 Task: Create a new job application for candidate C-000005 applying for the Salesforce Developer position. Fill in the cover letter and set the status to 'New'.
Action: Mouse moved to (622, 400)
Screenshot: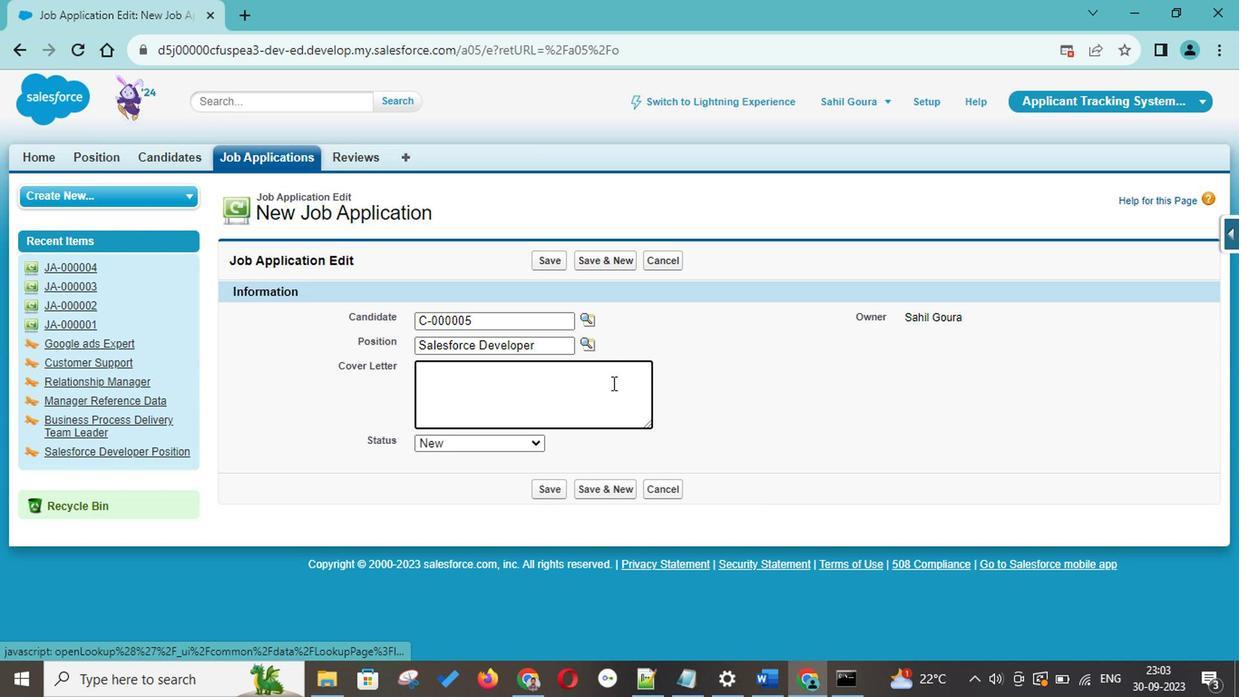 
Action: Key pressed <Key.shift><Key.shift>I<Key.space>a,<Key.backspace>m<Key.space>writing<Key.space>to<Key.space>express<Key.space>my<Key.space>strong<Key.space>interest<Key.space>in<Key.space>the<Key.space><Key.shift><Key.shift><Key.shift>Salesforce<Key.space><Key.shift>Developer<Key.space>poitionn<Key.backspace><Key.backspace><Key.backspace><Key.backspace><Key.backspace><Key.backspace>sition<Key.space>as<Key.space>advertised<Key.space>on<Key.space><Key.shift><Key.shift><Key.shift><Key.shift><Key.shift><Key.shift><Key.shift><Key.shift><Key.shift><Key.shift><Key.shift><Key.shift><Key.shift><Key.shift><Key.shift><Key.shift><Key.shift><Key.shift><Key.shift><Key.shift><Key.shift><Key.shift><Key.shift><Key.shift><Key.shift><Key.shift><Key.shift><Key.shift><Key.shift><Key.shift><Key.shift><Key.shift><Key.shift><Key.shift><Key.shift><Key.shift><Key.shift>Indeed.<Key.space><Key.shift><Key.shift><Key.shift><Key.shift><Key.shift><Key.shift><Key.shift><Key.shift><Key.shift><Key.shift><Key.shift><Key.shift>Wit<Key.backspace><Key.backspace><Key.backspace>--<Key.shift_r>><Key.space><Key.shift><Key.shift><Key.shift><Key.shift><Key.shift><Key.shift><Key.shift><Key.shift><Key.shift><Key.shift><Key.shift><Key.shift><Key.shift><Key.shift><Key.shift><Key.shift><Key.shift><Key.shift><Key.shift><Key.shift><Key.shift><Key.shift><Key.shift><Key.shift><Key.shift><Key.shift><Key.shift><Key.shift><Key.shift><Key.shift><Key.shift><Key.shift><Key.shift><Key.shift><Key.shift><Key.shift><Key.shift><Key.shift><Key.shift><Key.shift><Key.shift>With<Key.space>a<Key.space>proven<Key.space>track<Key.space>record<Key.space>in<Key.space>developing<Key.space>and<Key.space>ime<Key.backspace>plenting<Key.space><Key.backspace><Key.backspace><Key.backspace><Key.backspace><Key.backspace><Key.backspace><Key.backspace>imenting<Key.space>
Screenshot: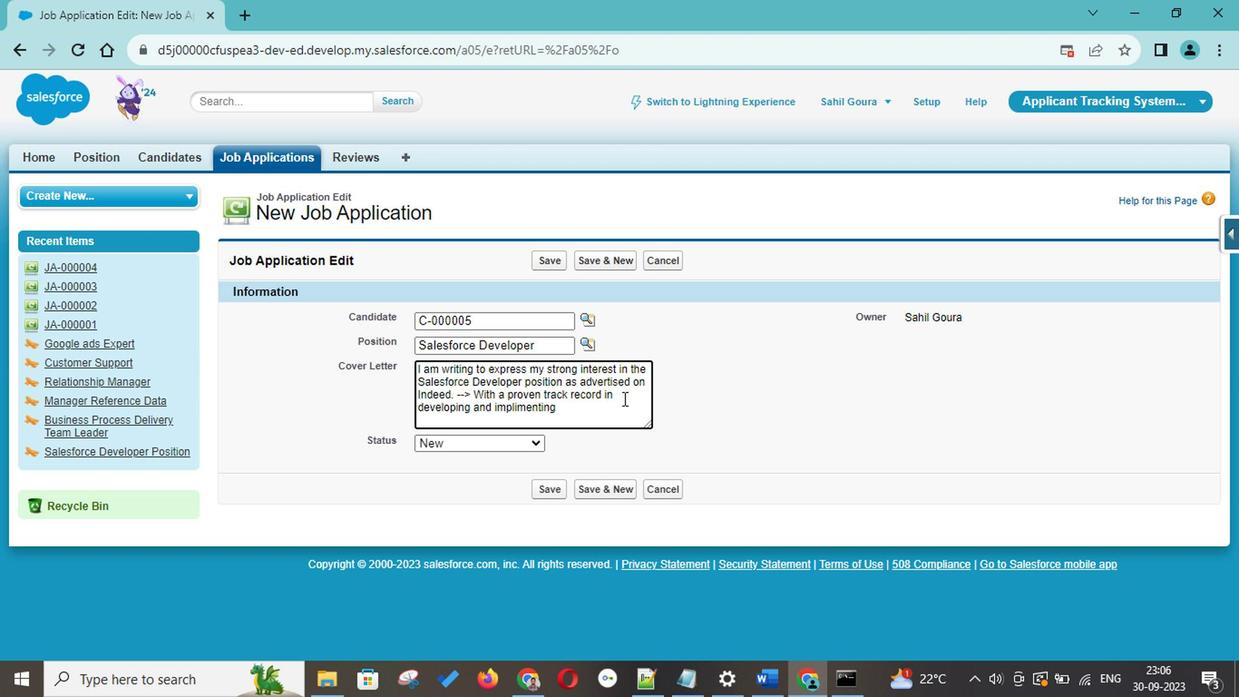 
Action: Mouse moved to (539, 411)
Screenshot: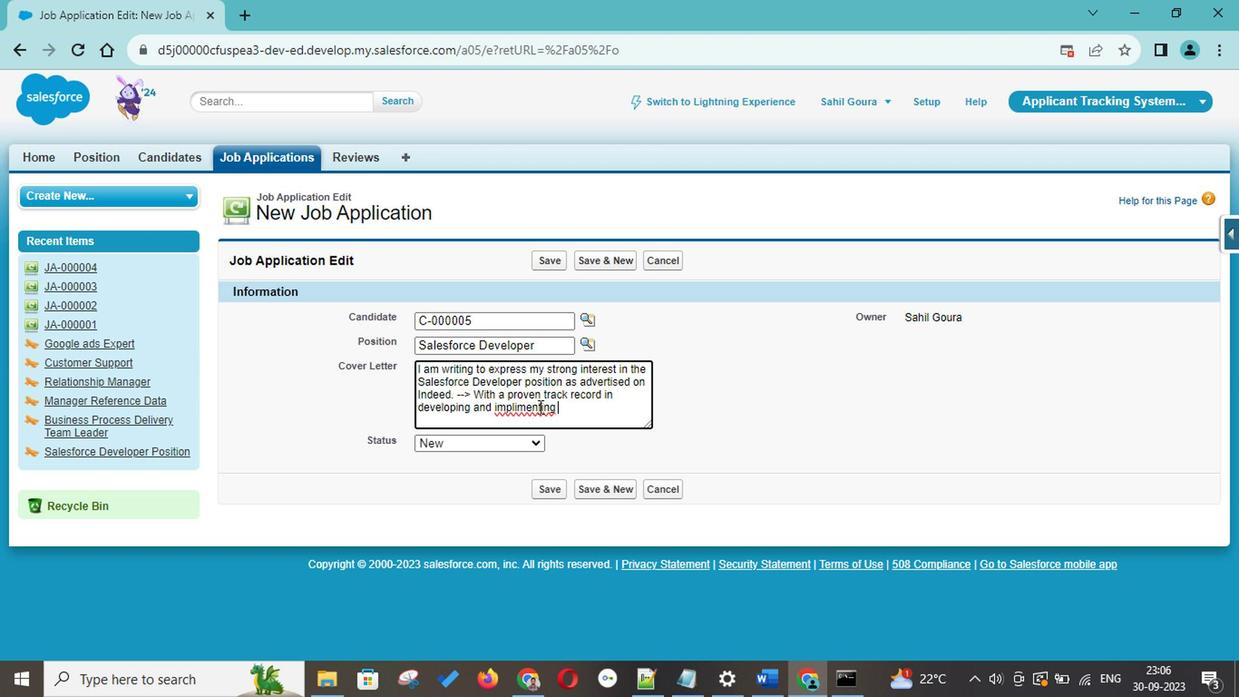 
Action: Mouse pressed right at (539, 411)
Screenshot: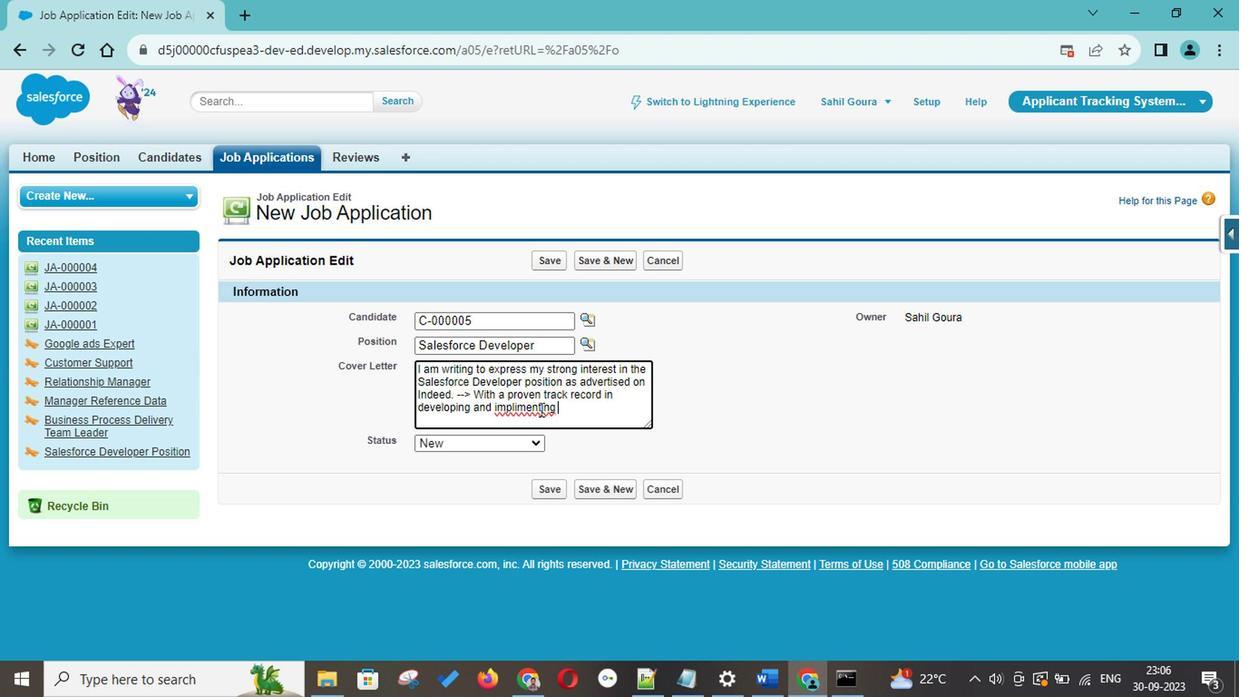
Action: Mouse moved to (585, 429)
Screenshot: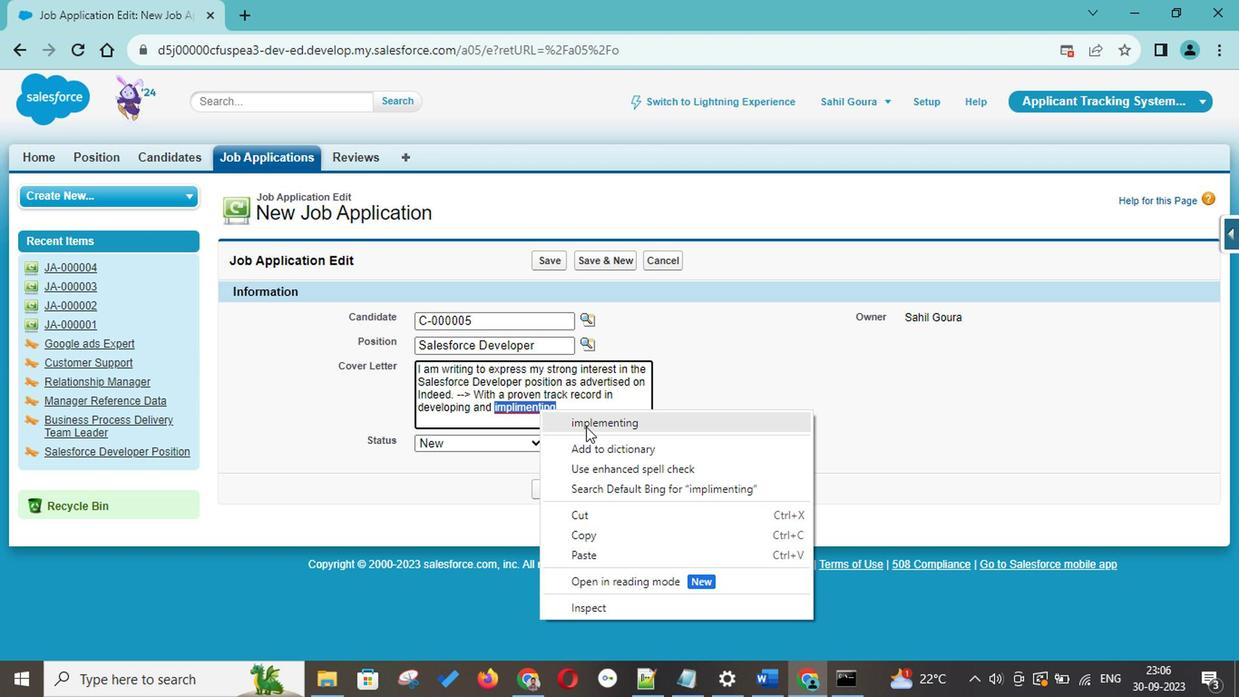 
Action: Mouse pressed left at (585, 429)
Screenshot: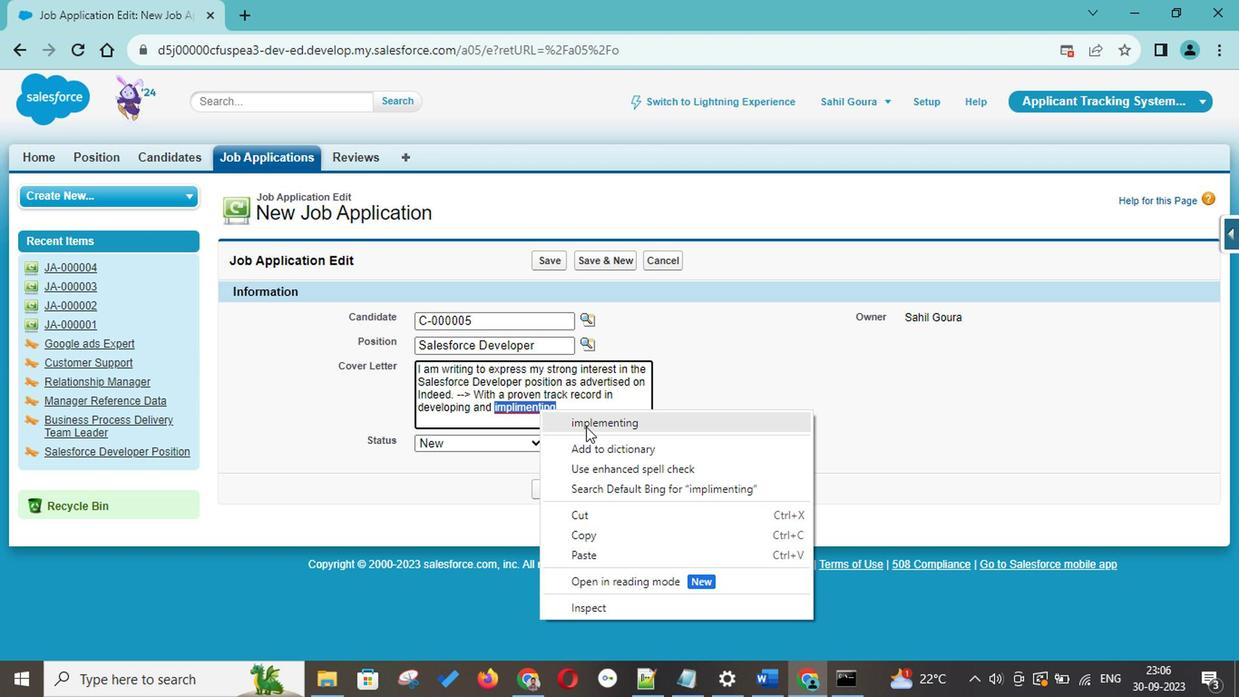 
Action: Mouse moved to (569, 413)
Screenshot: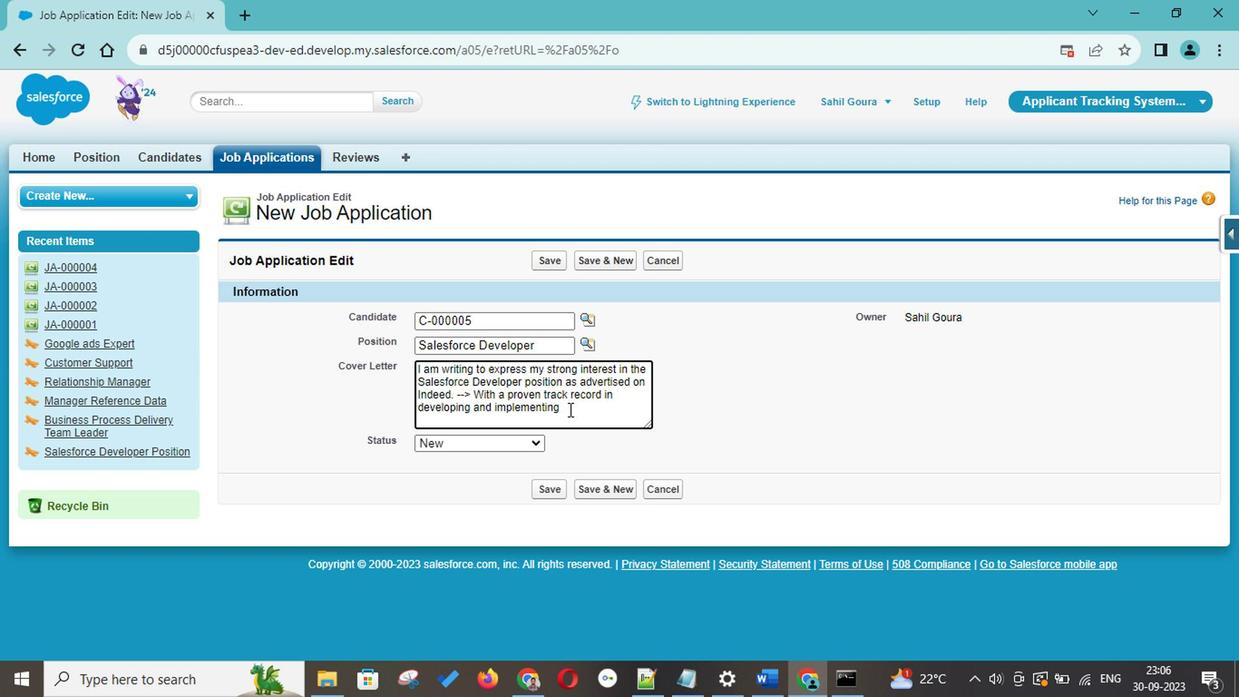 
Action: Key pressed <Key.space><Key.shift>Salesforce<Key.space>solutions,<Key.space><Key.shift>I<Key.space>am<Key.space>excited<Key.space>to<Key.space>bring<Key.space>my<Key.space>skills<Key.space>and<Key.space>expertise<Key.space>to<Key.space>your<Key.space>organization.<Key.space>--<Key.shift_r>><Key.space><Key.shift>My<Key.space>professional<Key.space><Key.space>journey<Key.space>as<Key.space>a<Key.space><Key.shift>Salesforce<Key.space><Key.shift>Deveo<Key.backspace>loper<Key.space><Key.space>has<Key.space>a
Screenshot: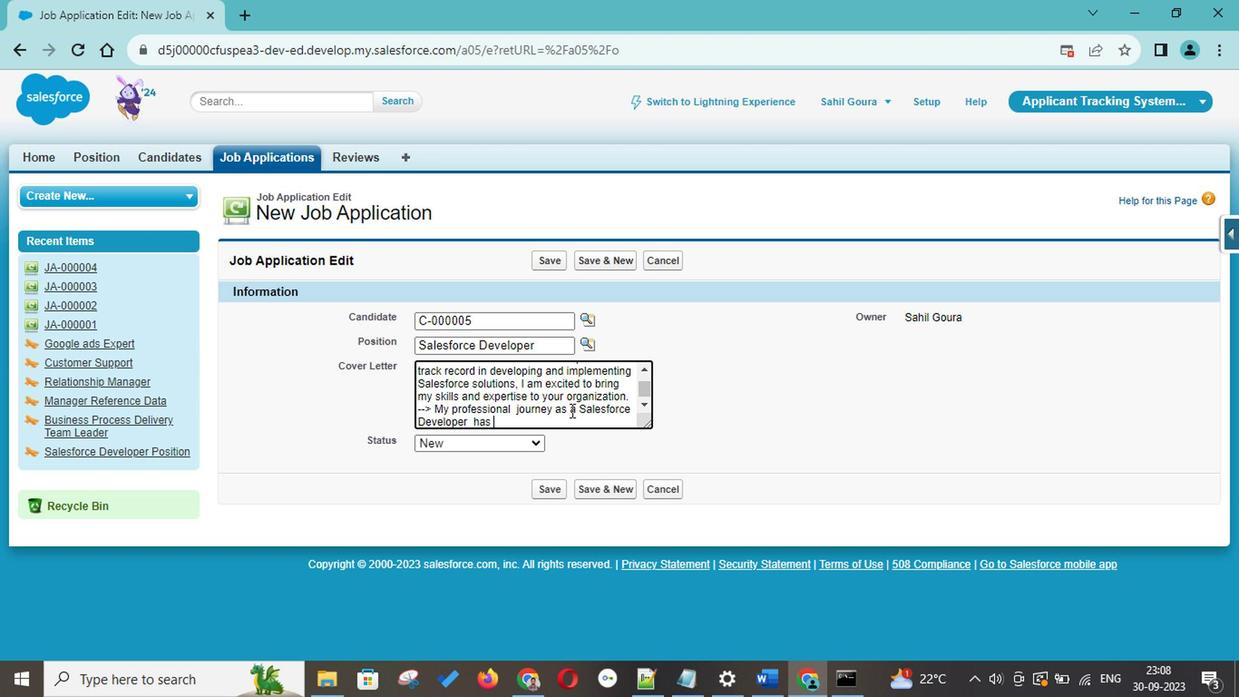 
Action: Mouse moved to (470, 425)
Screenshot: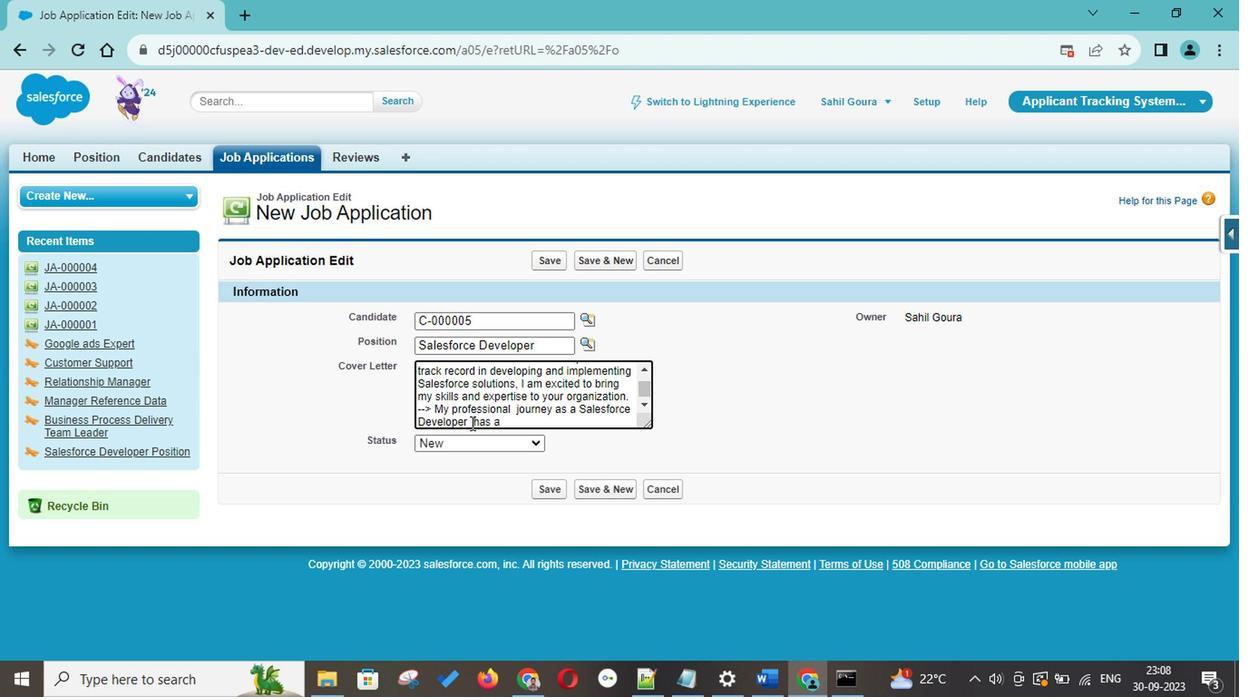 
Action: Mouse pressed left at (470, 425)
Screenshot: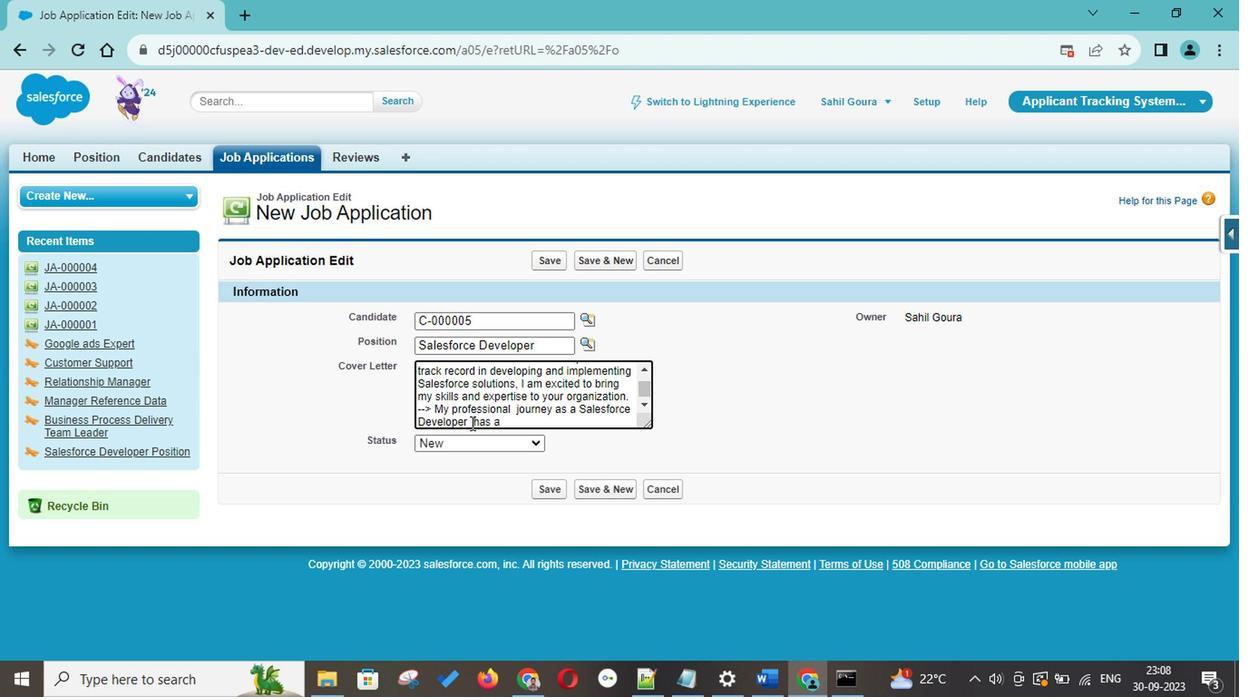 
Action: Key pressed <Key.backspace>
Screenshot: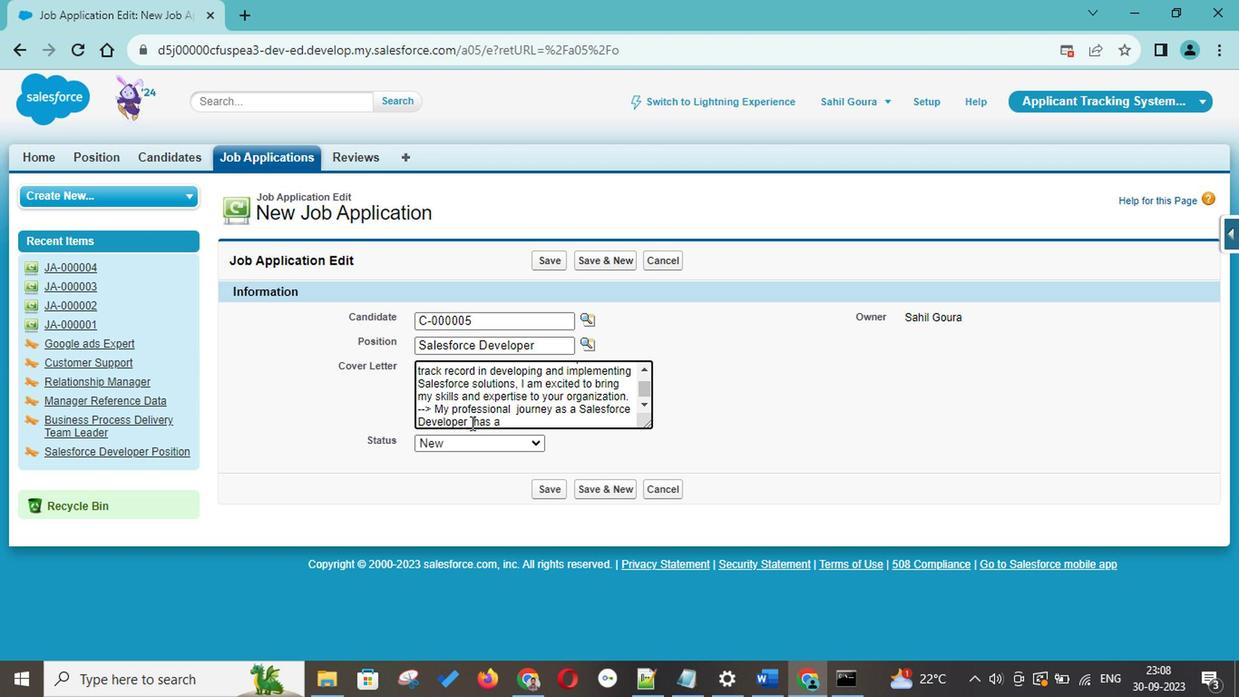 
Action: Mouse moved to (507, 420)
Screenshot: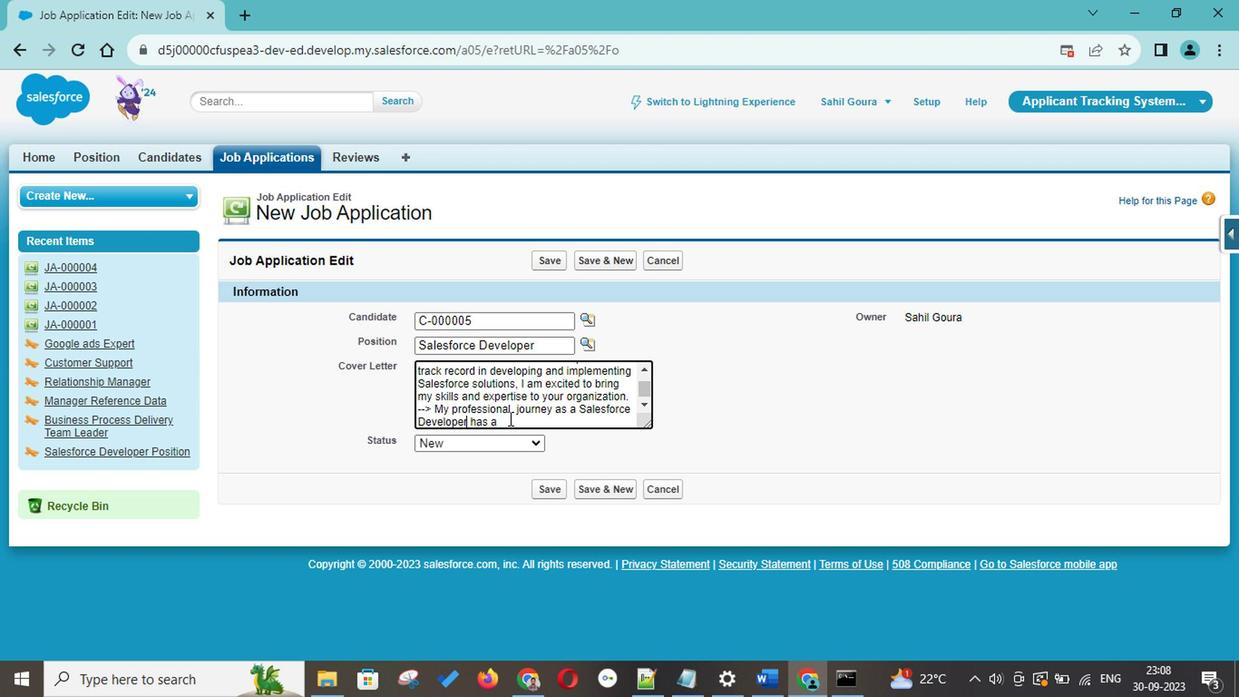 
Action: Mouse pressed left at (507, 420)
Screenshot: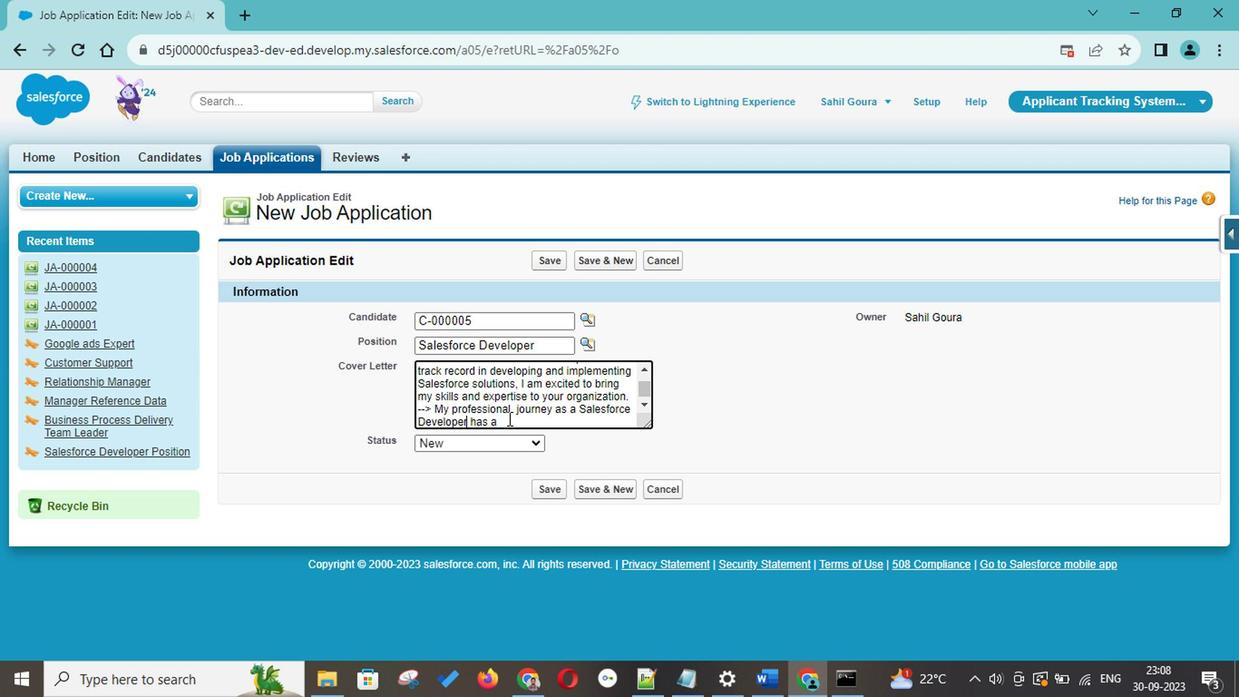 
Action: Key pressed <Key.backspace><Key.backspace>equipped<Key.space>me<Key.space>with<Key.space>comprehensive<Key.space>knowledge<Key.space>in<Key.space><Key.shift><Key.shift><Key.shift><Key.shift>Saleforce<Key.space><Key.shift><Key.shift><Key.shift><Key.shift><Key.shift><Key.shift><Key.shift><Key.shift><Key.shift><Key.shift><Key.shift><Key.shift><Key.shift><Key.shift><Key.shift><Key.shift><Key.shift><Key.shift><Key.shift><Key.shift><Key.shift><Key.shift><Key.shift><Key.shift><Key.shift><Key.shift><Key.shift><Key.shift><Key.shift><Key.shift><Key.shift><Key.shift><Key.shift><Key.shift><Key.shift><Key.shift><Key.shift><Key.shift><Key.shift><Key.shift><Key.shift><Key.shift><Key.shift><Key.shift><Key.shift><Key.shift><Key.shift><Key.shift><Key.shift><Key.shift><Key.shift><Key.shift><Key.shift><Key.shift><Key.shift><Key.shift><Key.shift><Key.shift><Key.shift><Key.shift><Key.shift><Key.shift><Key.shift><Key.shift><Key.shift><Key.shift><Key.shift><Key.shift><Key.shift><Key.shift><Key.shift><Key.shift><Key.shift><Key.shift><Key.shift><Key.shift><Key.shift><Key.shift><Key.shift><Key.shift><Key.shift><Key.shift><Key.shift><Key.shift><Key.shift><Key.shift><Key.shift><Key.shift><Key.shift><Key.shift><Key.shift><Key.shift><Key.shift><Key.shift><Key.shift><Key.shift><Key.shift><Key.shift><Key.shift><Key.shift><Key.shift><Key.shift><Key.shift><Key.shift><Key.shift><Key.shift><Key.shift><Key.shift><Key.shift><Key.shift><Key.shift><Key.shift><Key.shift><Key.shift><Key.shift><Key.shift><Key.shift><Key.shift><Key.shift><Key.shift><Key.shift><Key.shift><Key.shift><Key.shift><Key.shift>Dev<Key.backspace><Key.backspace><Key.backspace>development
Screenshot: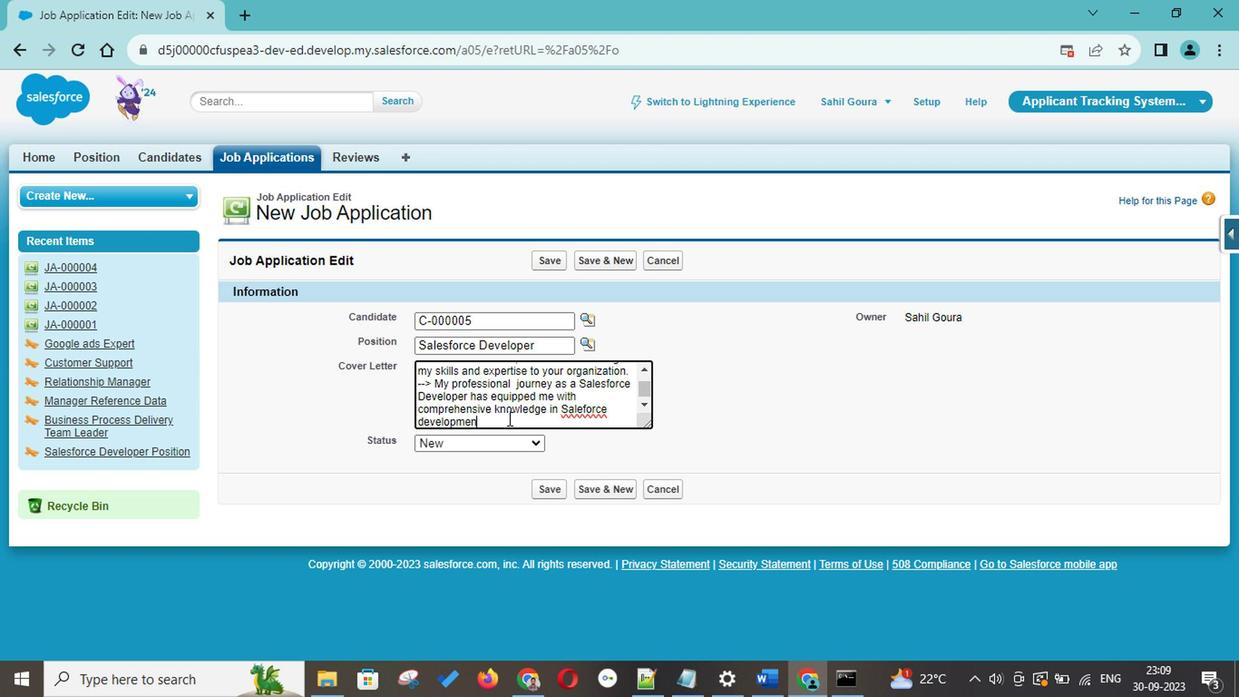 
Action: Mouse moved to (580, 415)
Screenshot: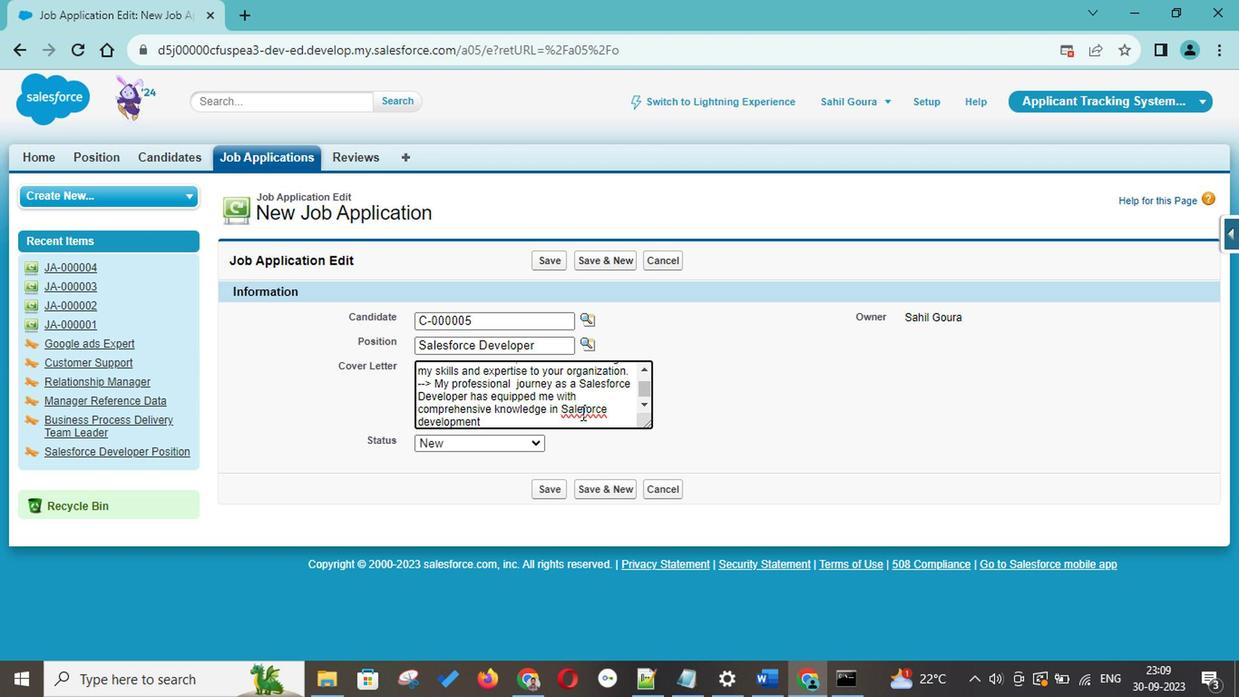 
Action: Mouse pressed left at (580, 415)
Screenshot: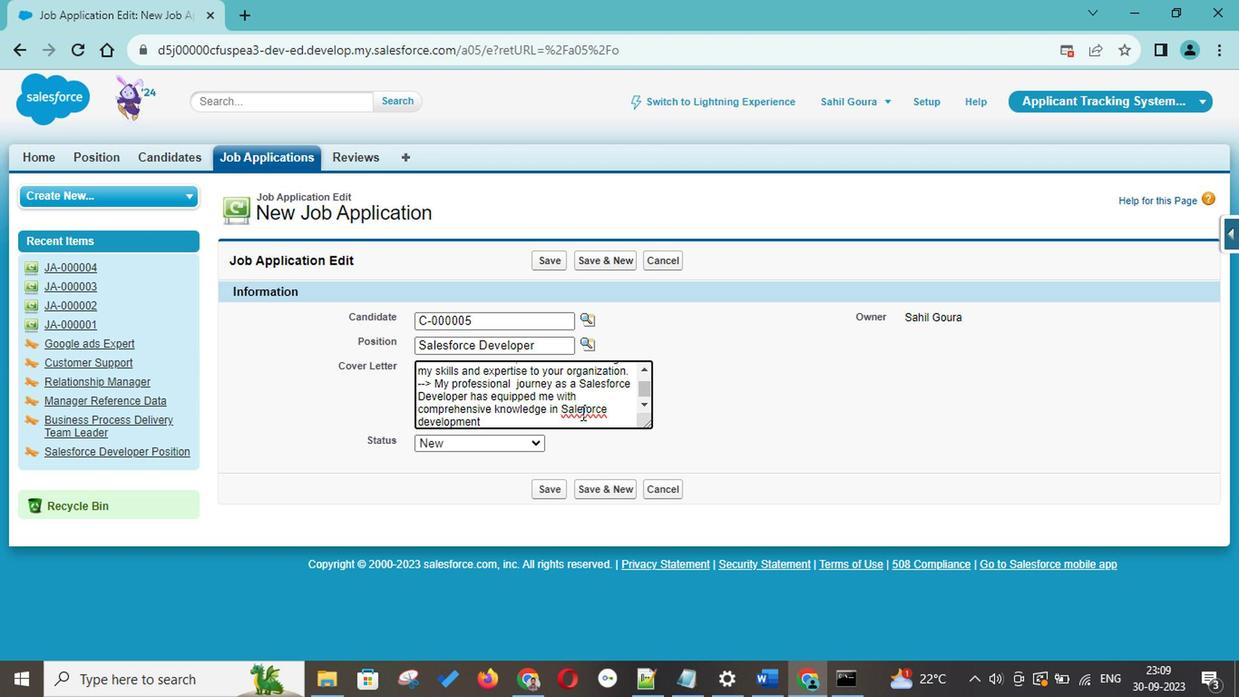 
Action: Key pressed s
Screenshot: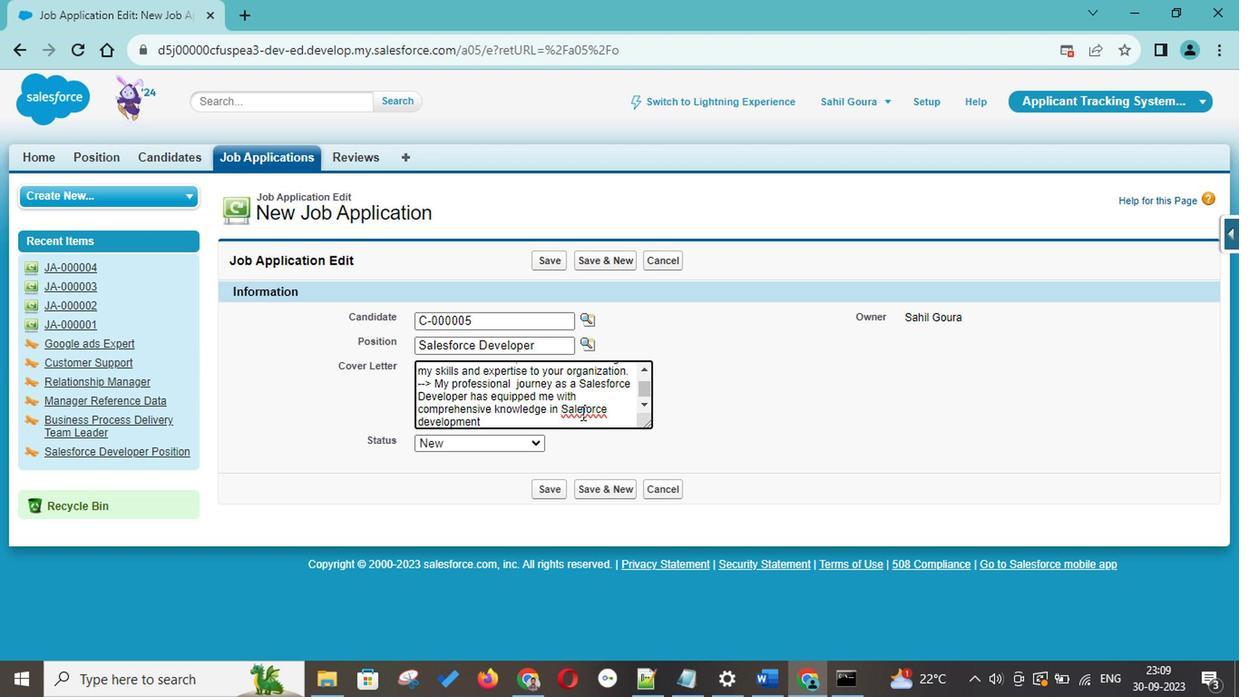 
Action: Mouse moved to (585, 428)
Screenshot: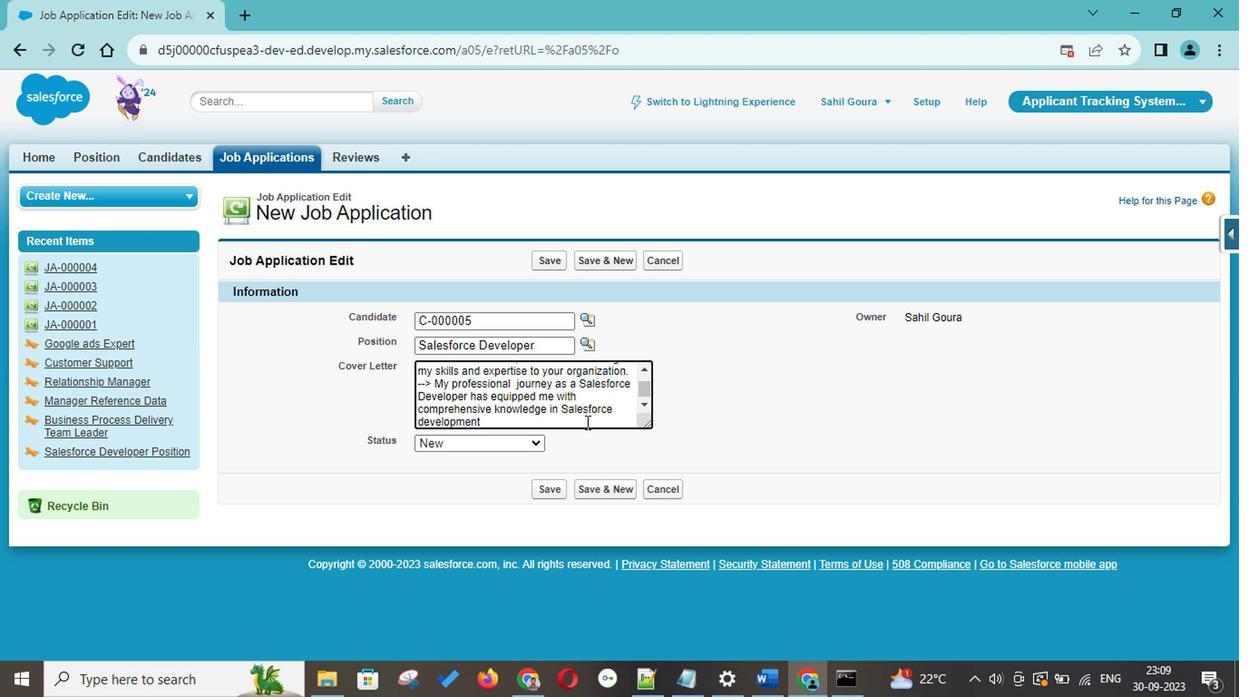 
Action: Mouse pressed left at (585, 428)
Screenshot: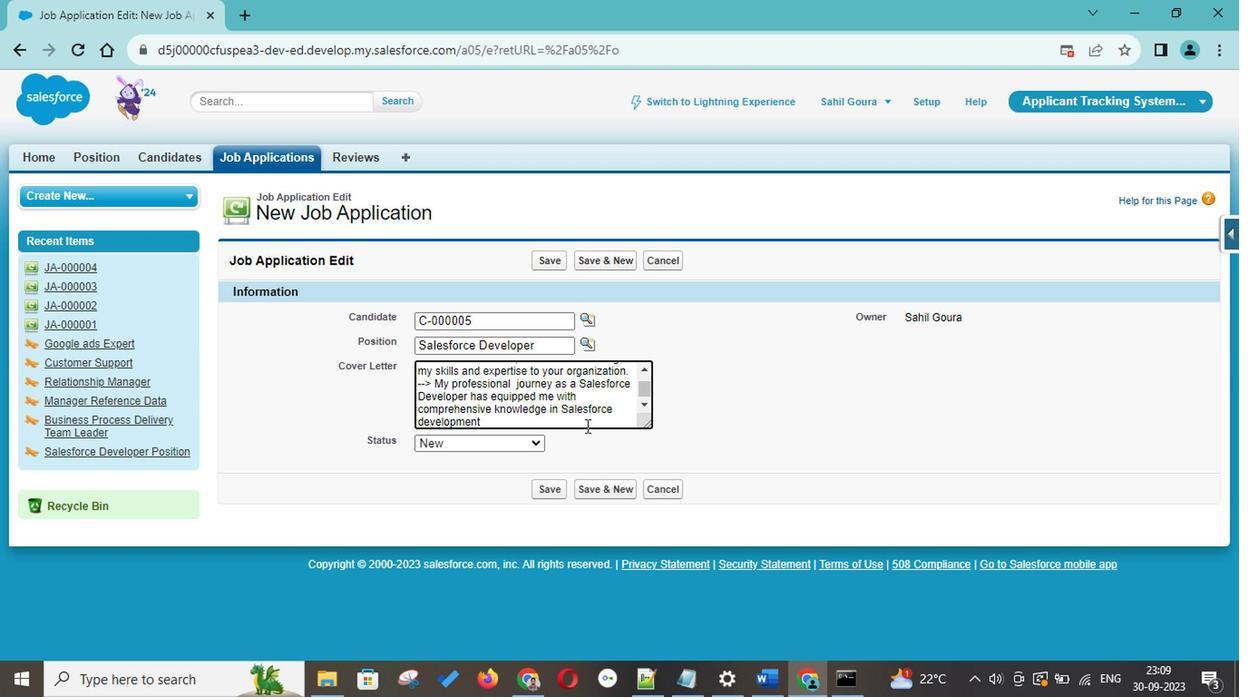 
Action: Key pressed ,<Key.space>customization,<Key.space>and<Key.space>integration.<Key.space>--<Key.shift_r>><Key.space><Key.shift>I<Key.space>am<Key.space>skille<Key.space>in<Key.space>designing<Key.space>and<Key.space>implementing<Key.space>custom
Screenshot: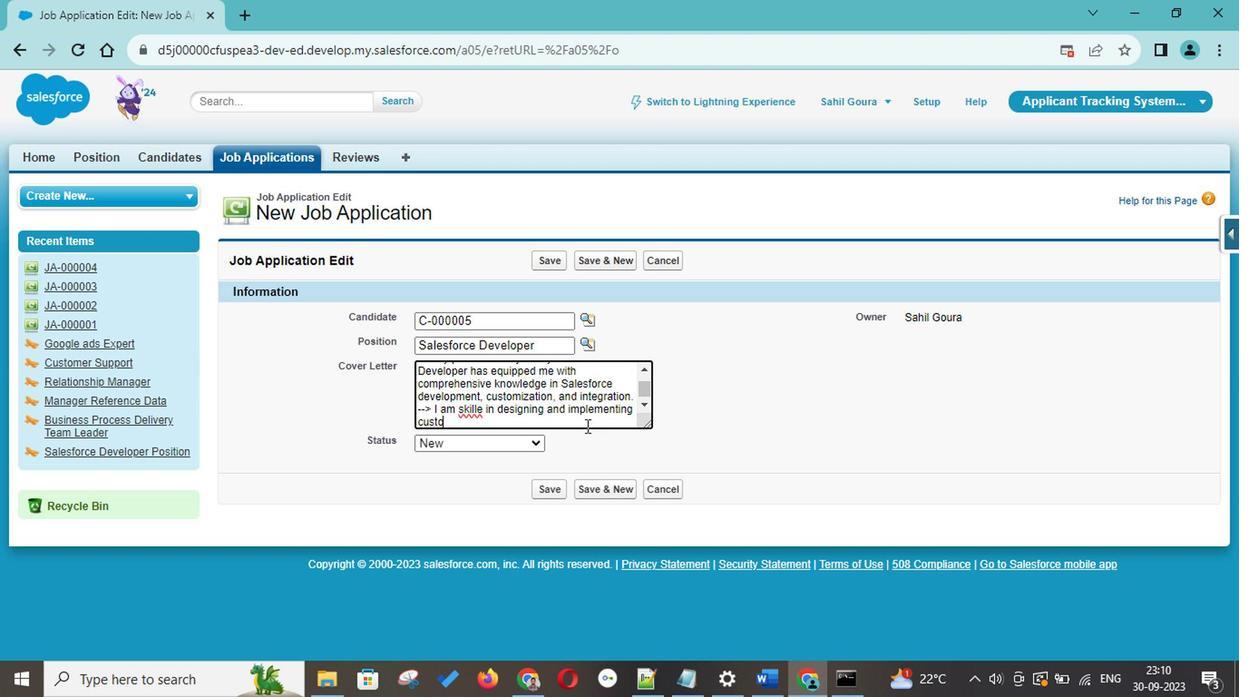 
Action: Mouse moved to (475, 409)
Screenshot: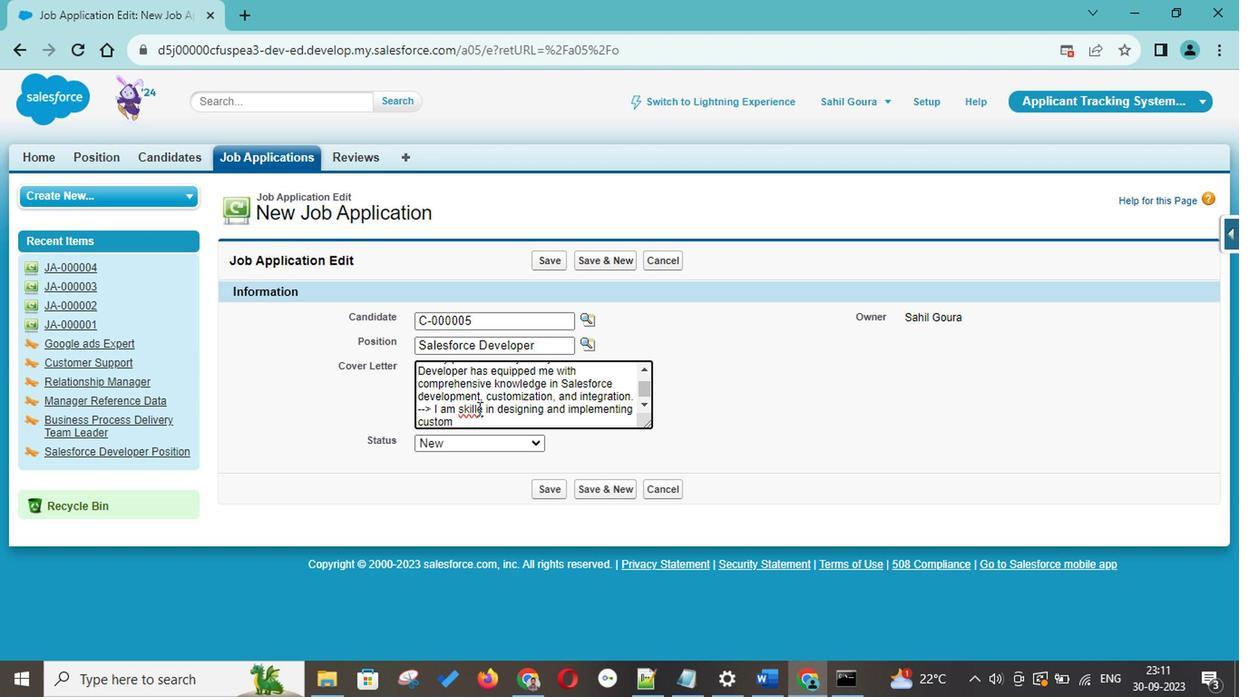 
Action: Mouse pressed left at (475, 409)
Screenshot: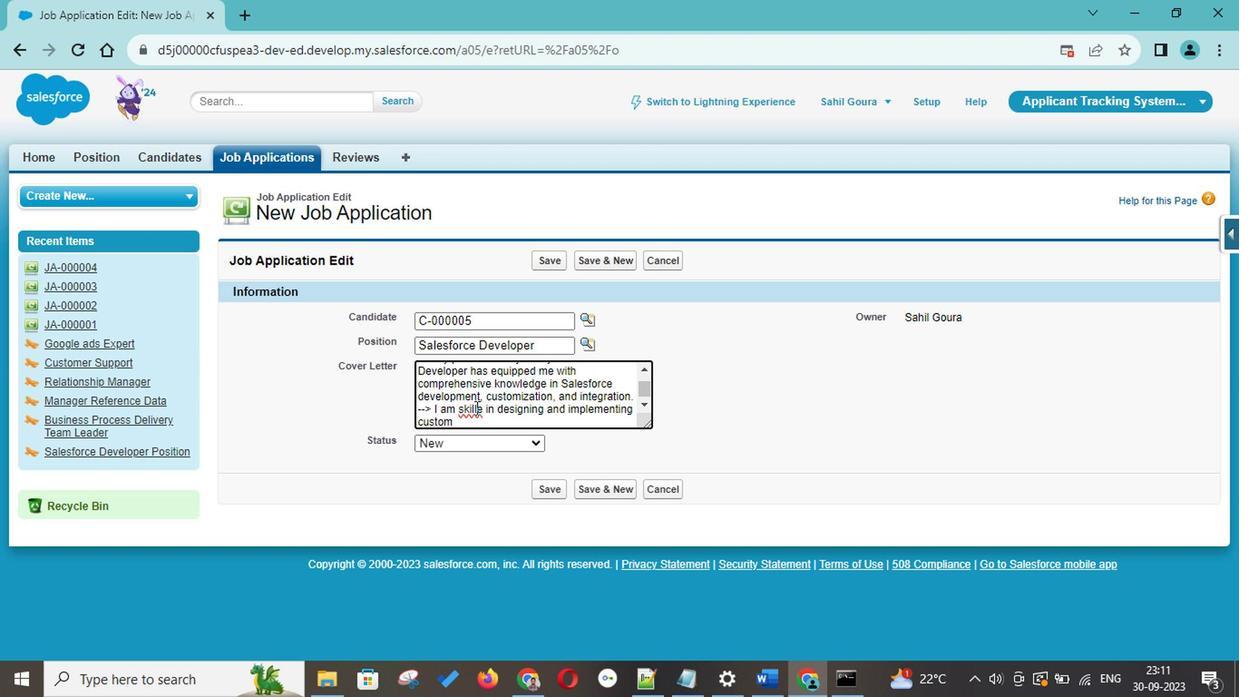 
Action: Key pressed <Key.right><Key.right><Key.backspace>s
Screenshot: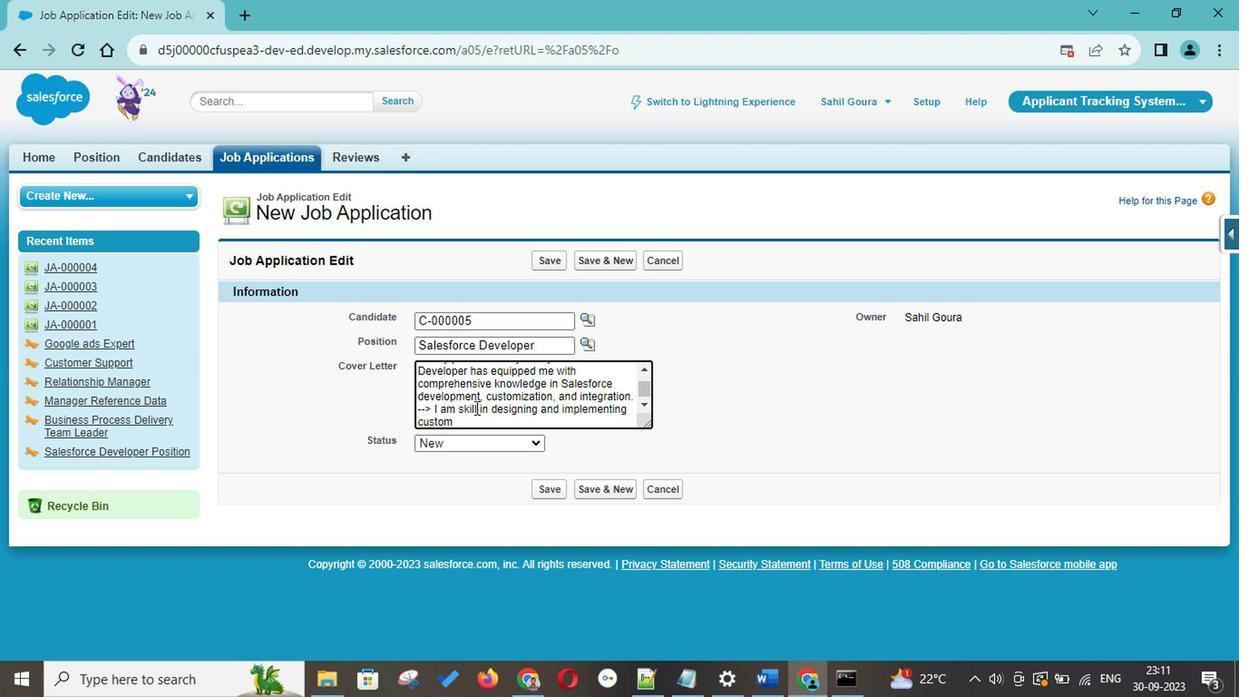 
Action: Mouse moved to (486, 419)
Screenshot: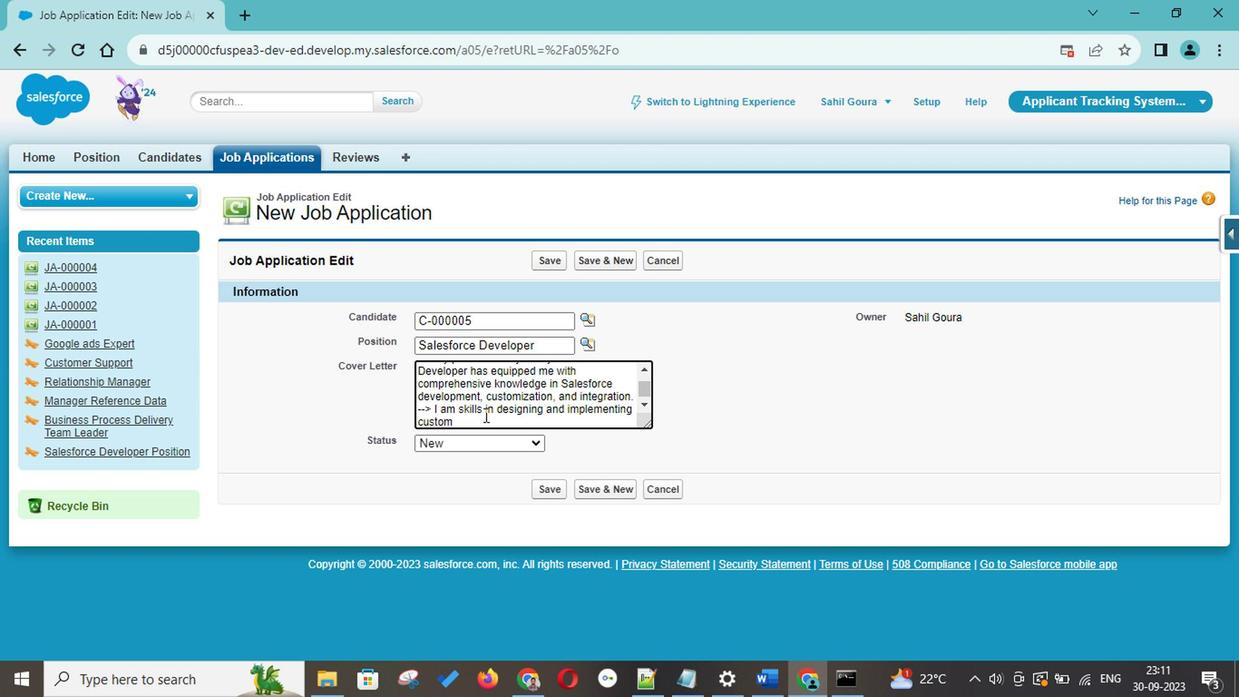 
Action: Mouse pressed left at (486, 419)
Screenshot: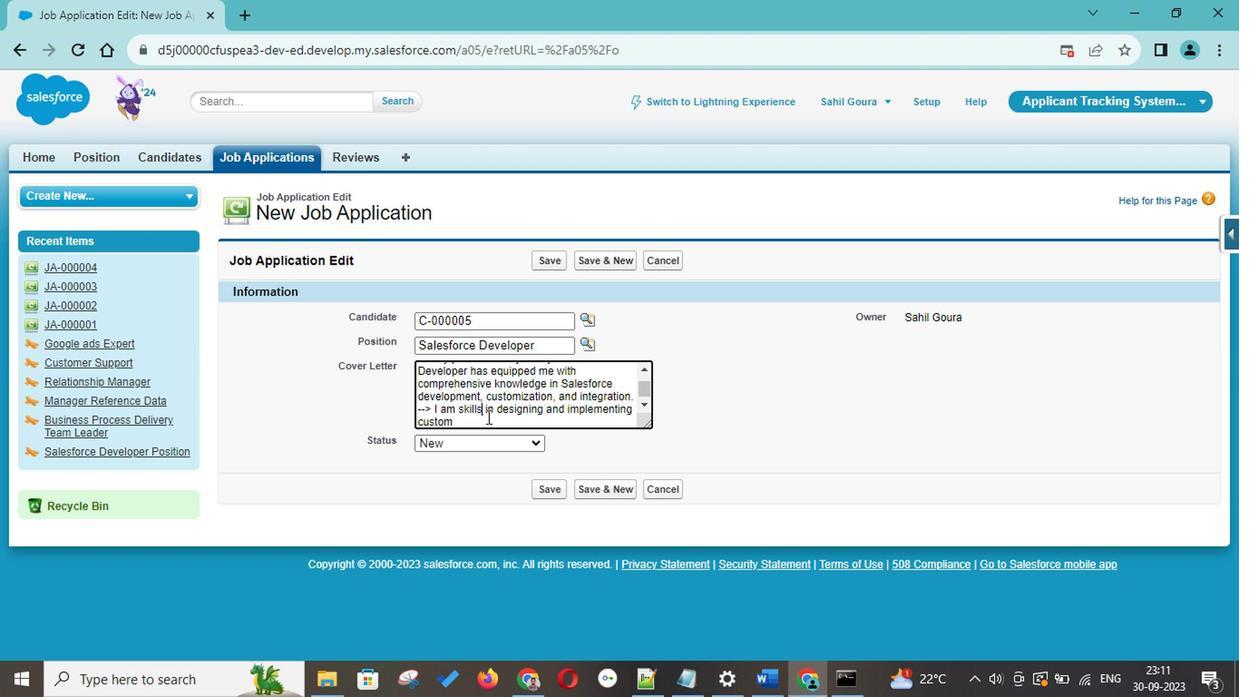 
Action: Key pressed <Key.space>objects,<Key.space>works<Key.backspace>flows,<Key.space>trigers<Key.backspace><Key.backspace><Key.backspace>gers,<Key.space>and<Key.space><Key.shift>Visualforce<Key.space>pagesto<Key.space>optimize<Key.space>business<Key.space>procee<Key.backspace>sse
Screenshot: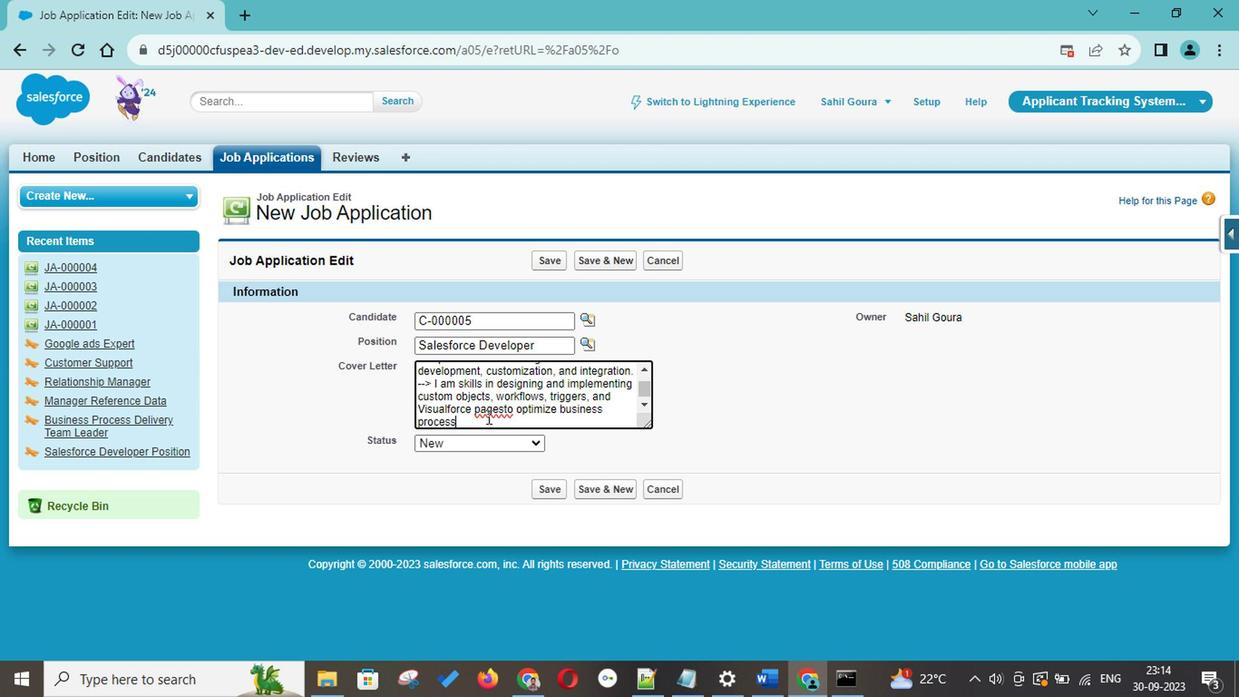 
Action: Mouse moved to (502, 411)
Screenshot: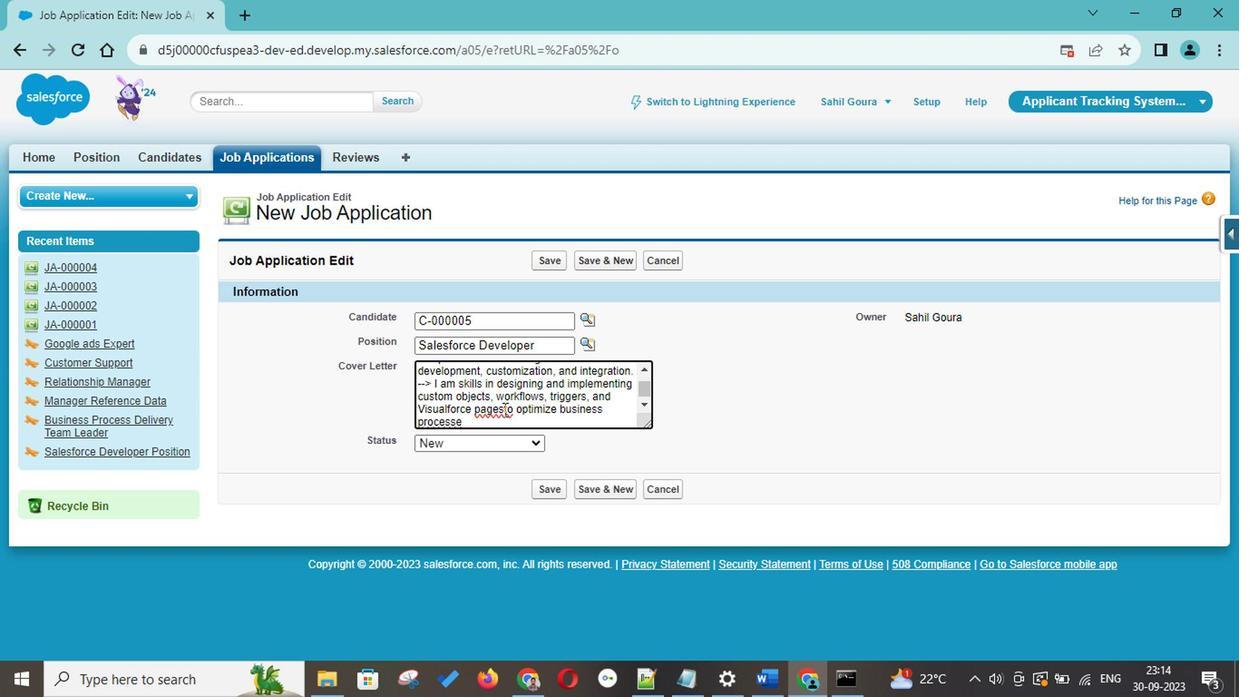 
Action: Mouse pressed left at (502, 411)
Screenshot: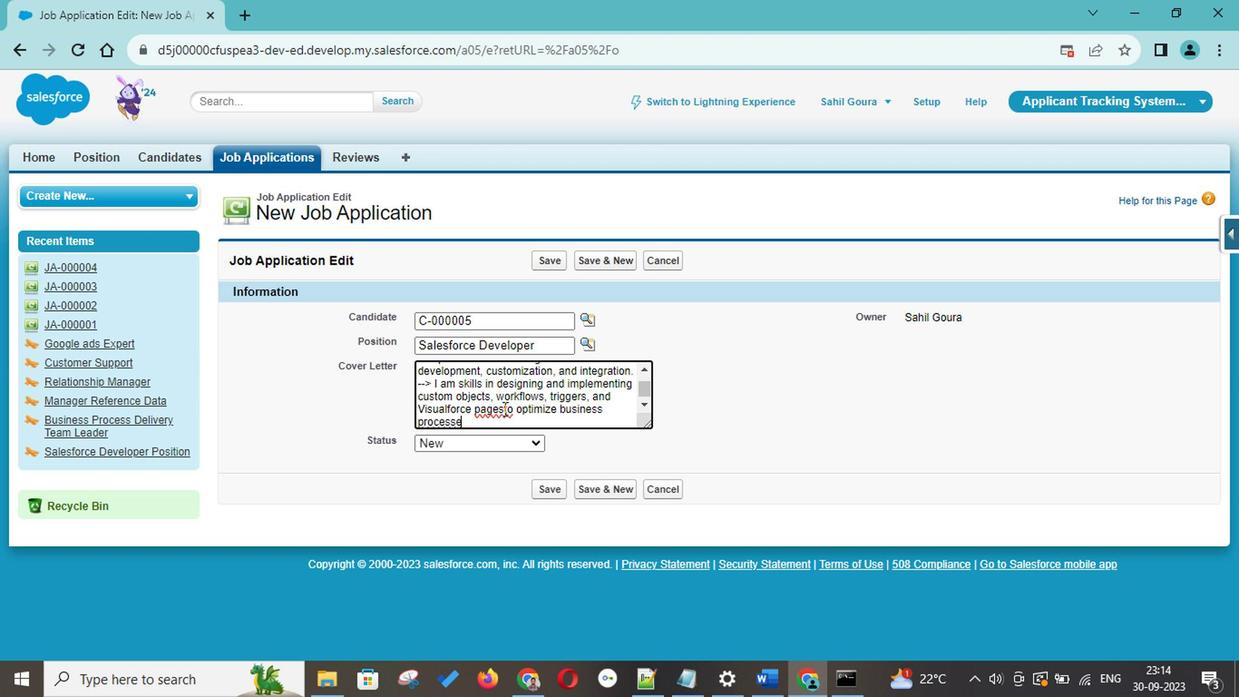 
Action: Key pressed <Key.space>
Screenshot: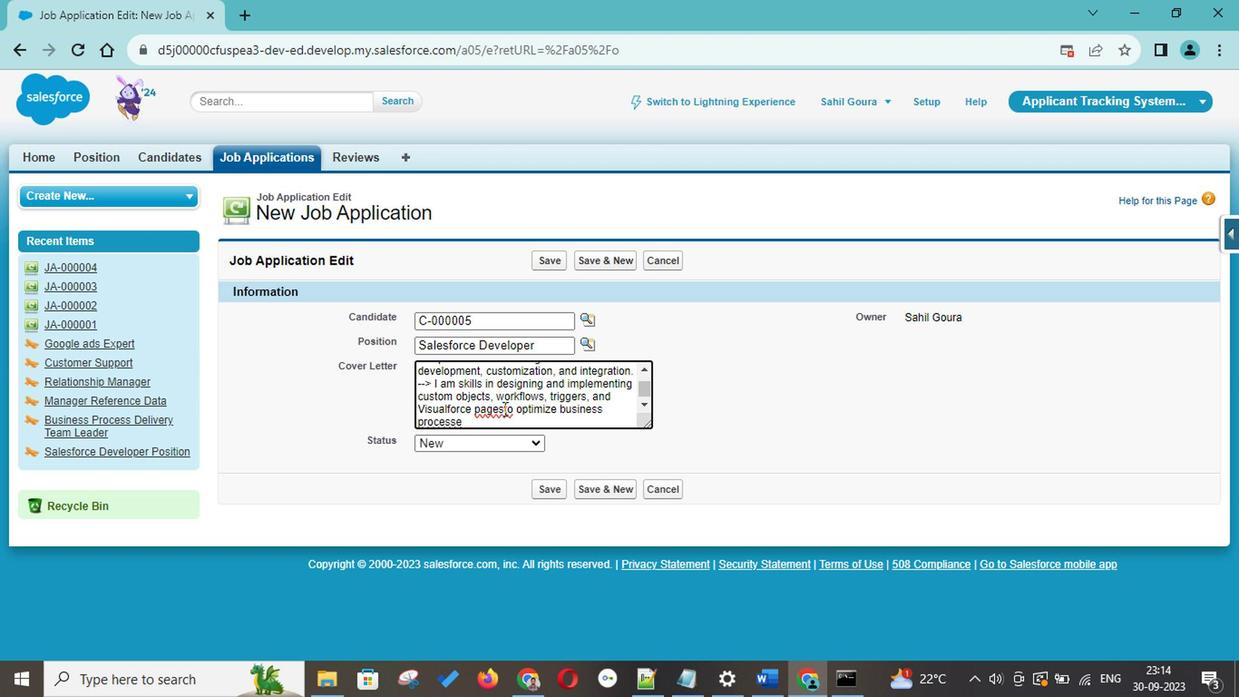 
Action: Mouse moved to (502, 428)
Screenshot: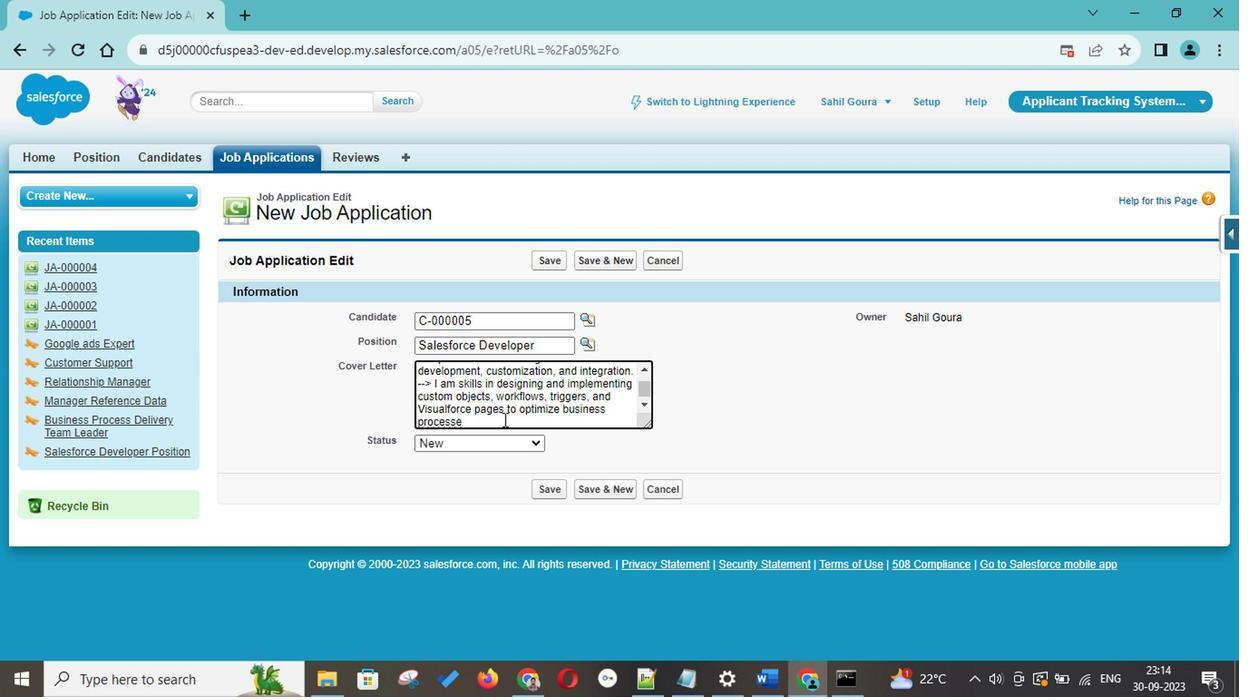 
Action: Mouse pressed left at (502, 428)
Screenshot: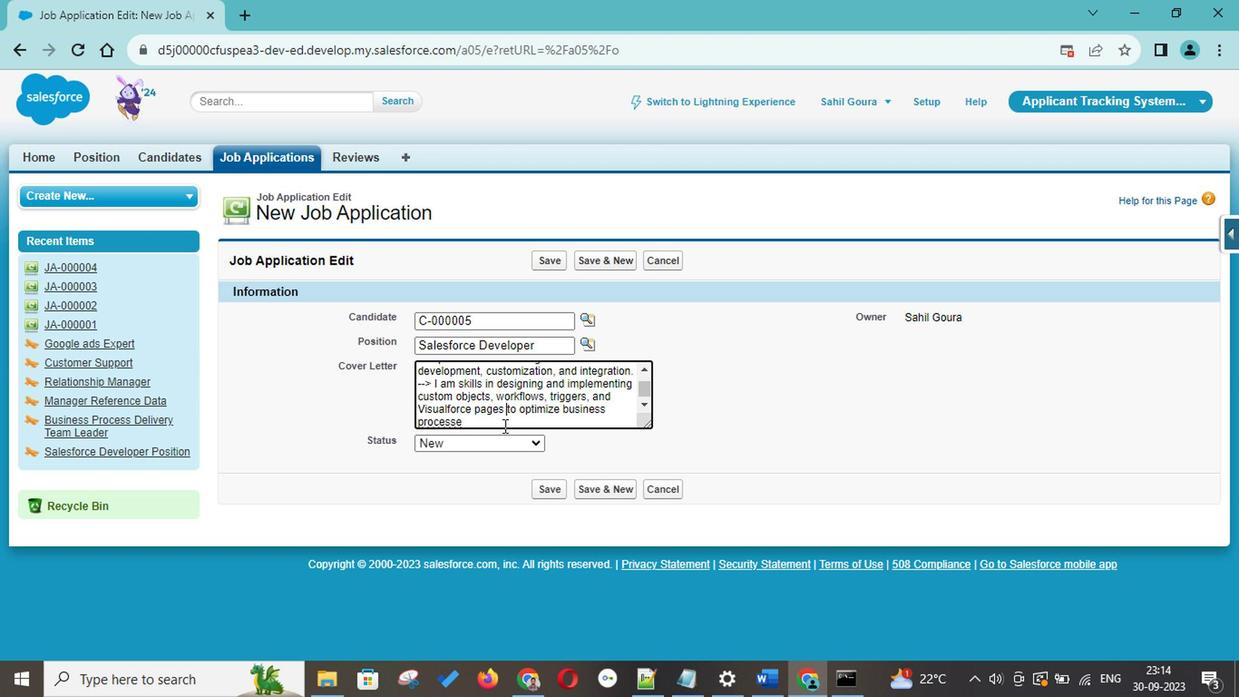 
Action: Key pressed s<Key.space>and<Key.space>enhance<Key.space>user<Key.space>experience.<Key.space><Key.space><Key.backspace>--<Key.shift_r>><Key.space><Key.shift>Additionally,<Key.space><Key.shift><Key.shift>I<Key.space>have<Key.space>
Screenshot: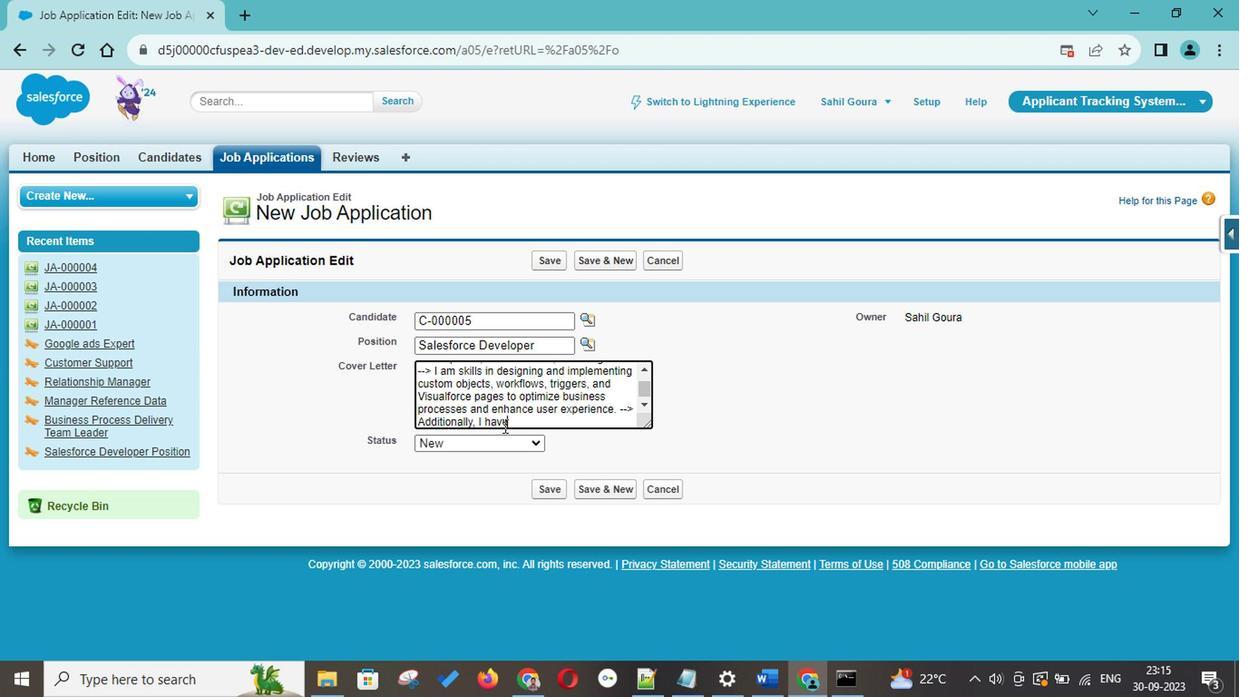 
Action: Mouse moved to (535, 431)
Screenshot: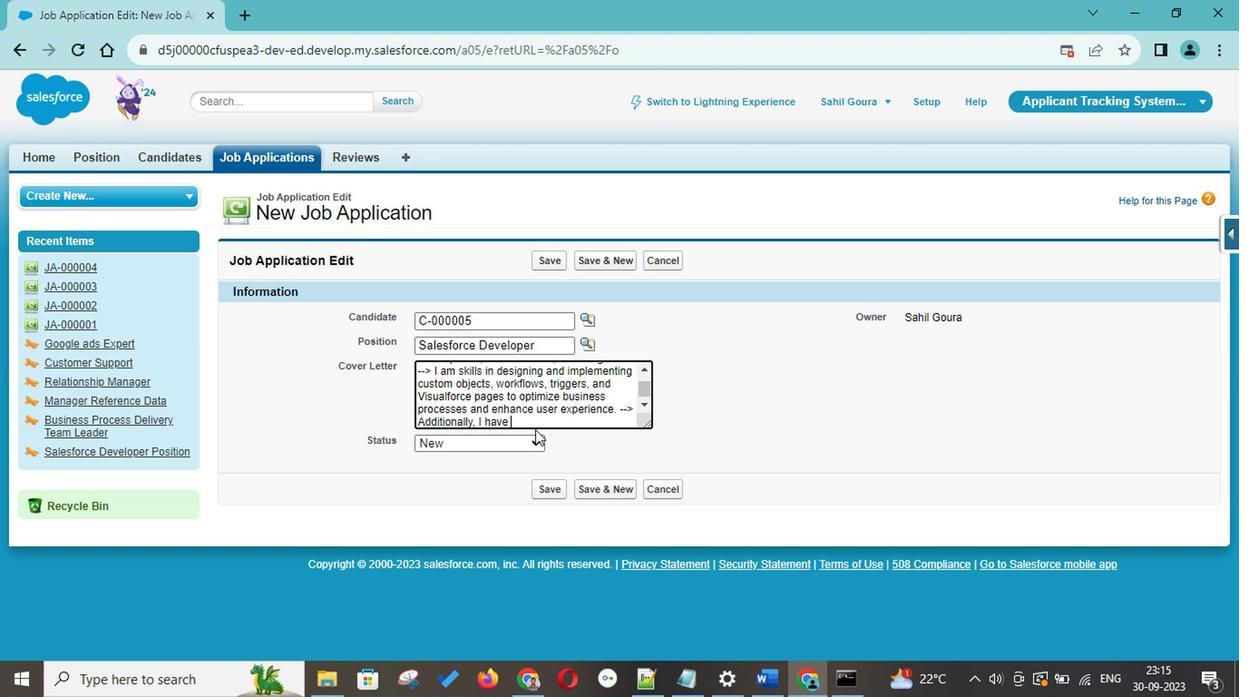 
Action: Key pressed hands-on<Key.space>experience<Key.space>with<Key.space><Key.shift><Key.shift><Key.shift><Key.shift><Key.shift>Lightening<Key.space>components<Key.space>and<Key.space>have<Key.space>suc<Key.backspace>cessfully
Screenshot: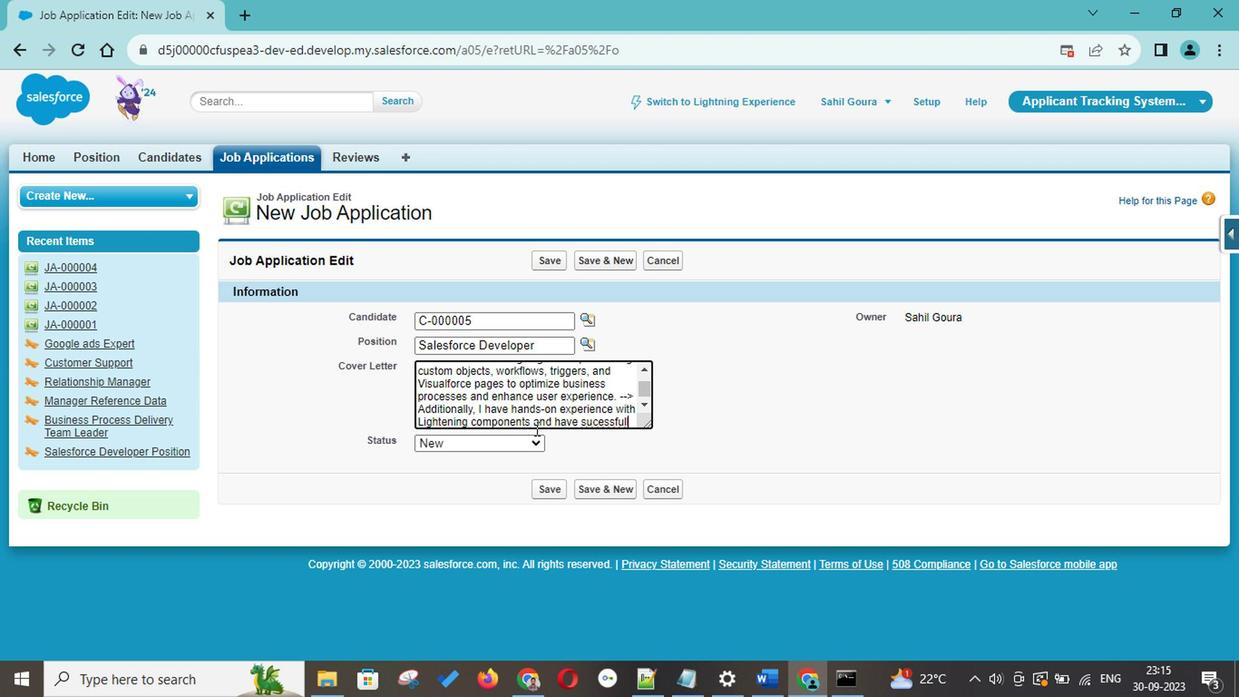 
Action: Mouse moved to (589, 424)
Screenshot: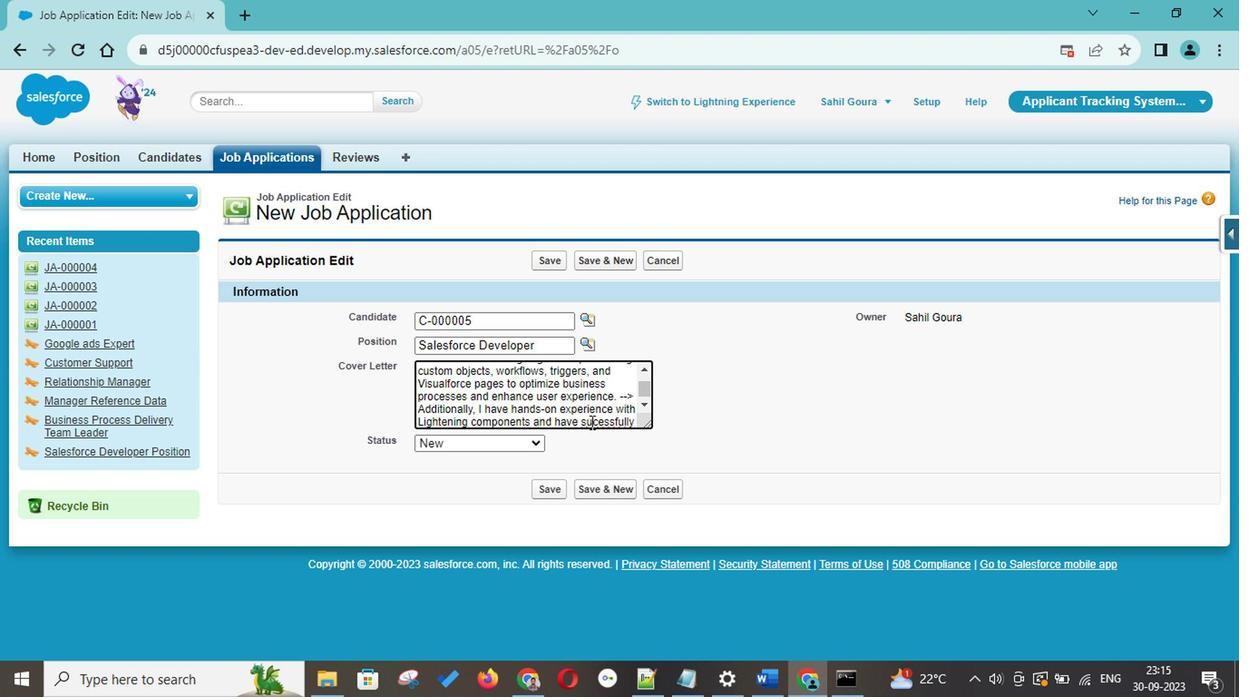 
Action: Mouse pressed left at (589, 424)
Screenshot: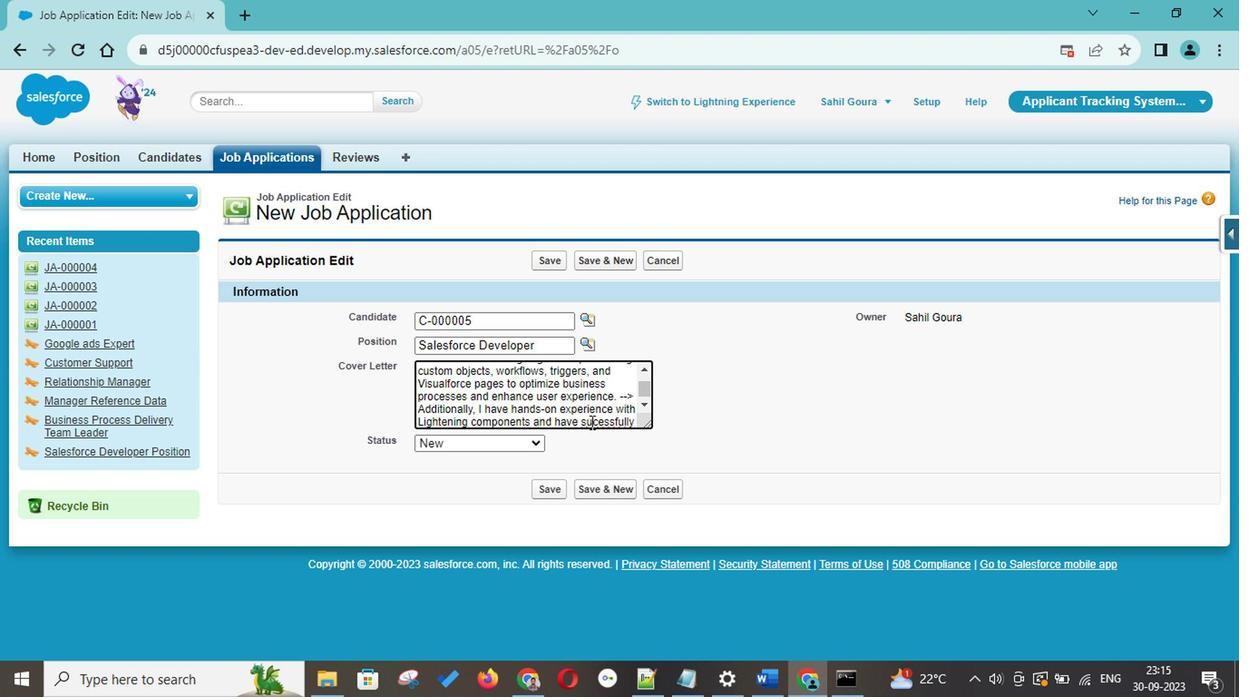 
Action: Key pressed c
Screenshot: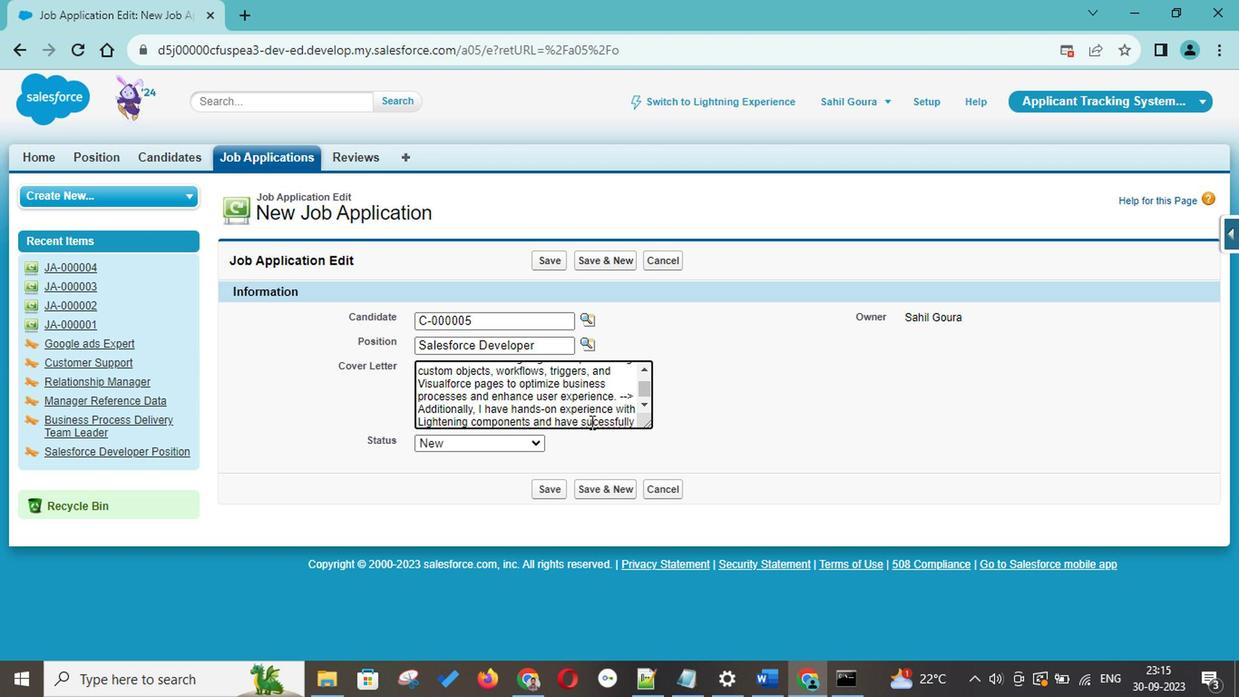
Action: Mouse moved to (600, 422)
Screenshot: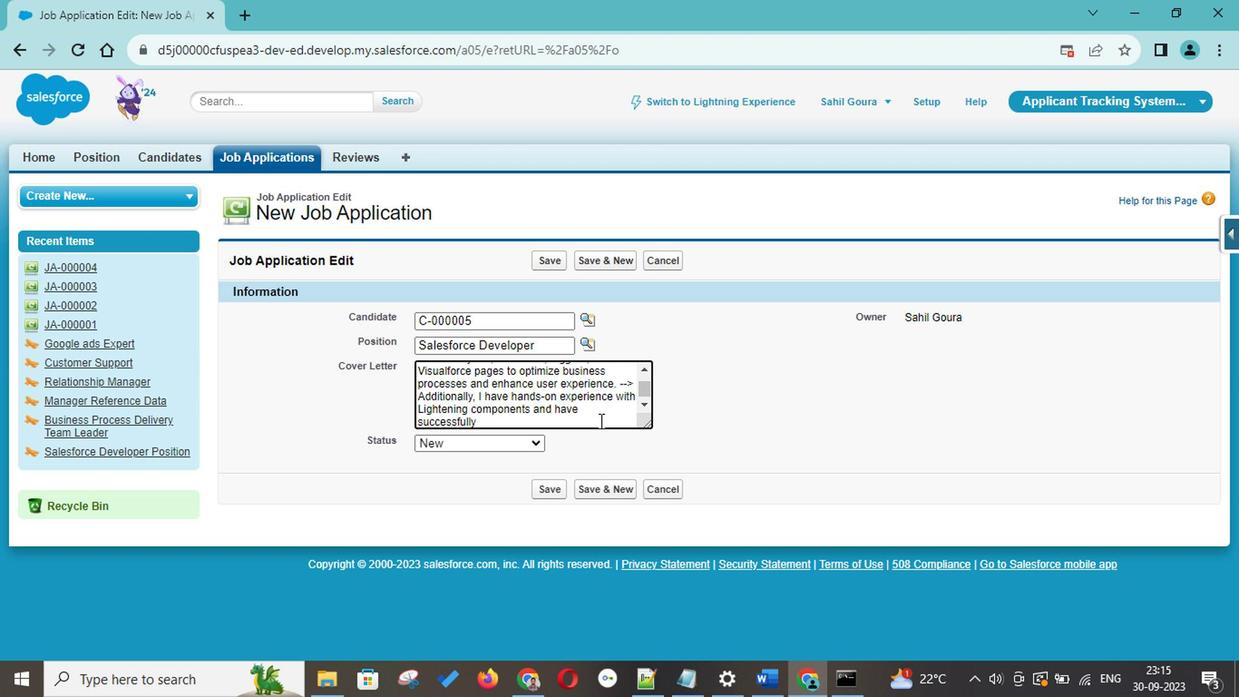 
Action: Mouse pressed left at (600, 422)
Screenshot: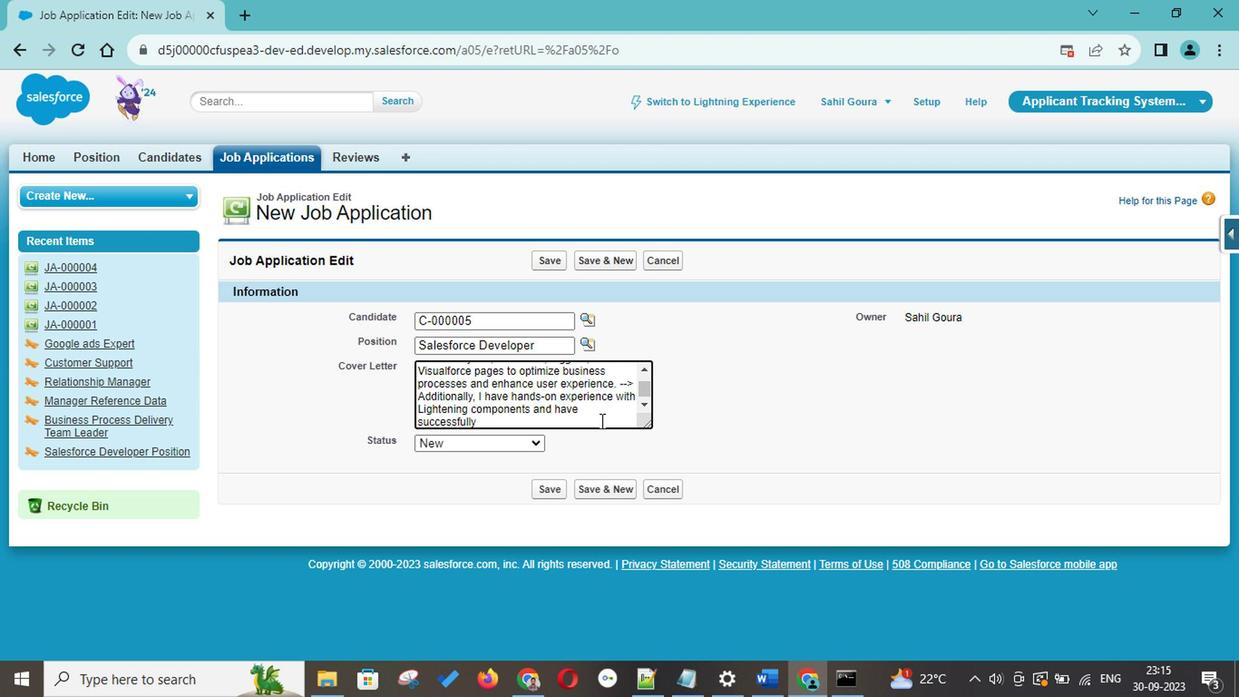 
Action: Key pressed <Key.space>delivered<Key.space>projects<Key.space>involving<Key.space><Key.shift>Lightnn<Key.backspace>ing<Key.space>web<Key.space>components.<Key.space>--<Key.shift_r>><Key.space><Key.shift>Key<Key.space>qualification<Key.space>tht<Key.backspace>at<Key.space>make<Key.space>me<Key.space>a<Key.space>strong<Key.space>candidiate<Key.space>
Screenshot: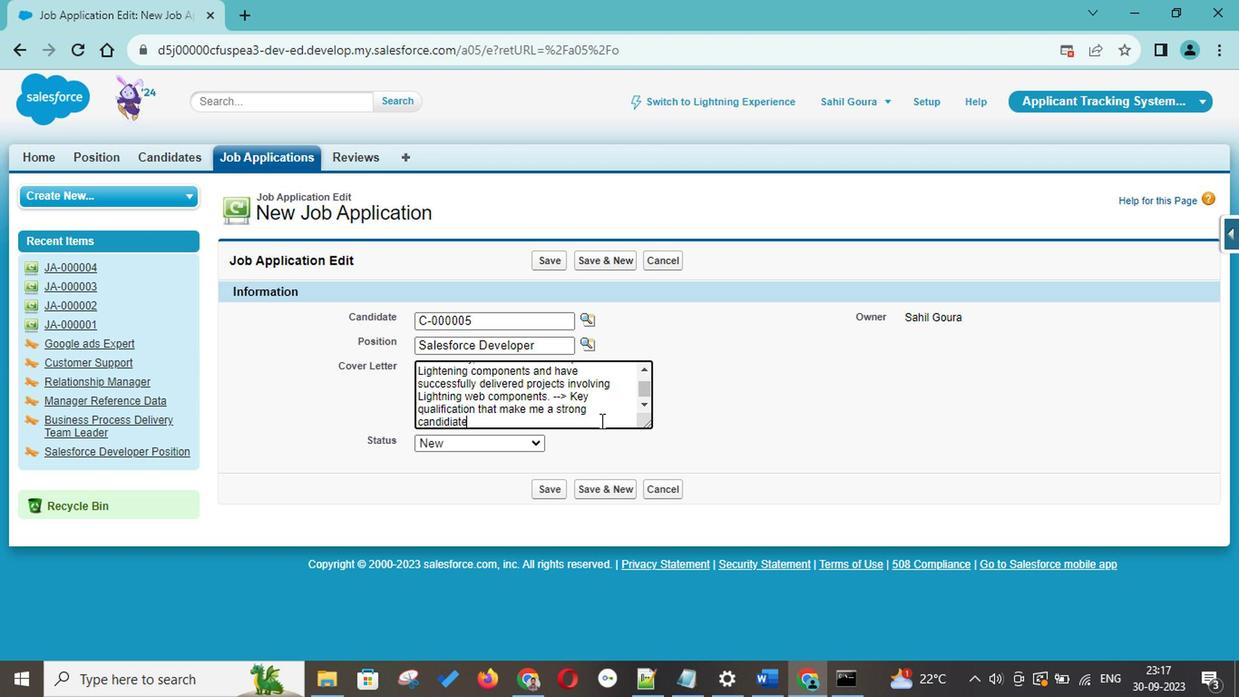 
Action: Mouse moved to (439, 424)
Screenshot: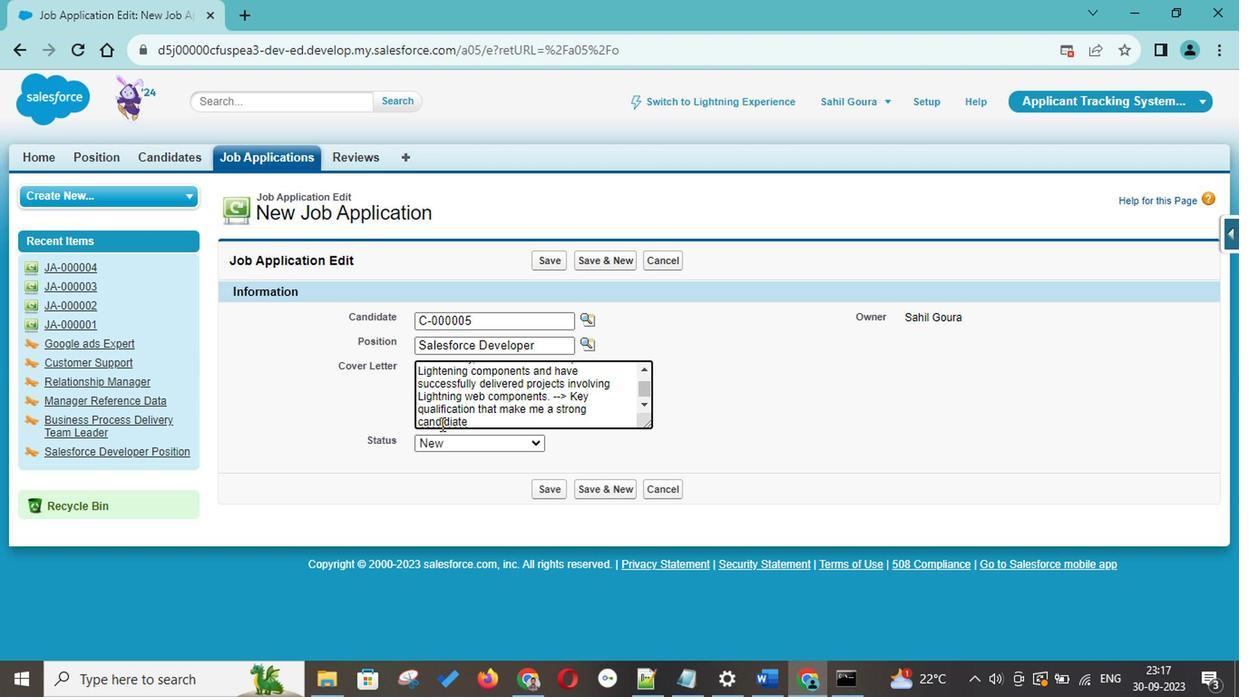 
Action: Mouse pressed right at (439, 424)
Screenshot: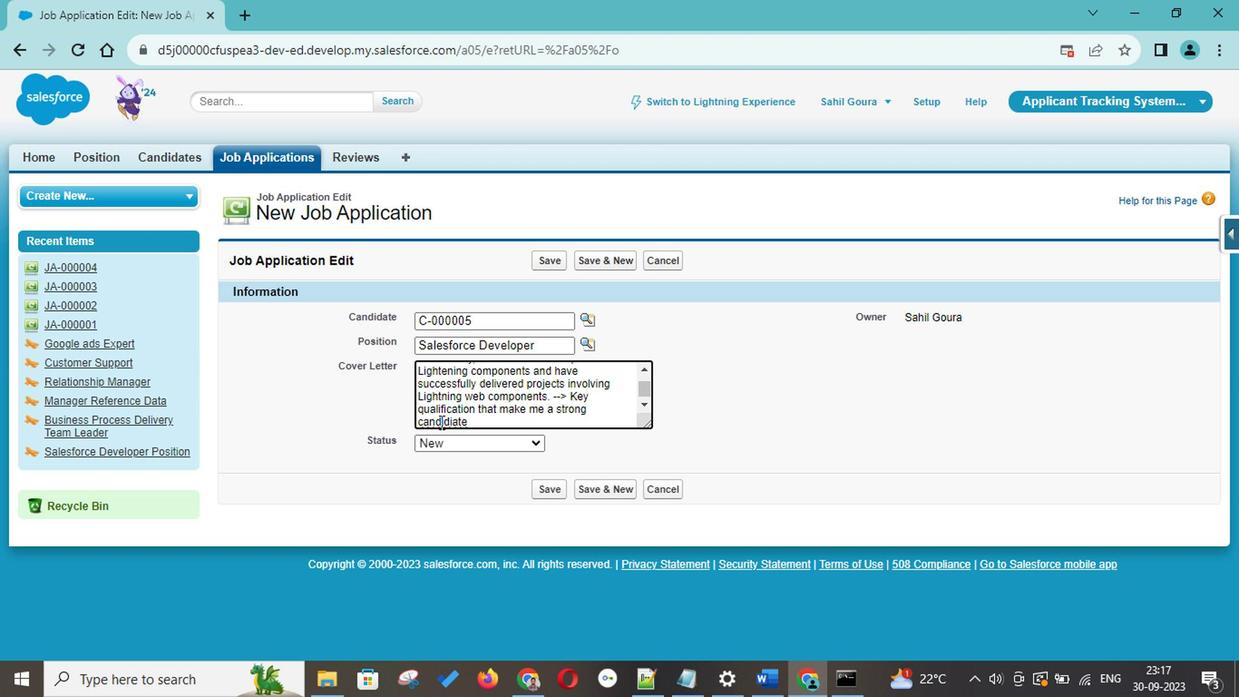 
Action: Mouse moved to (529, 211)
Screenshot: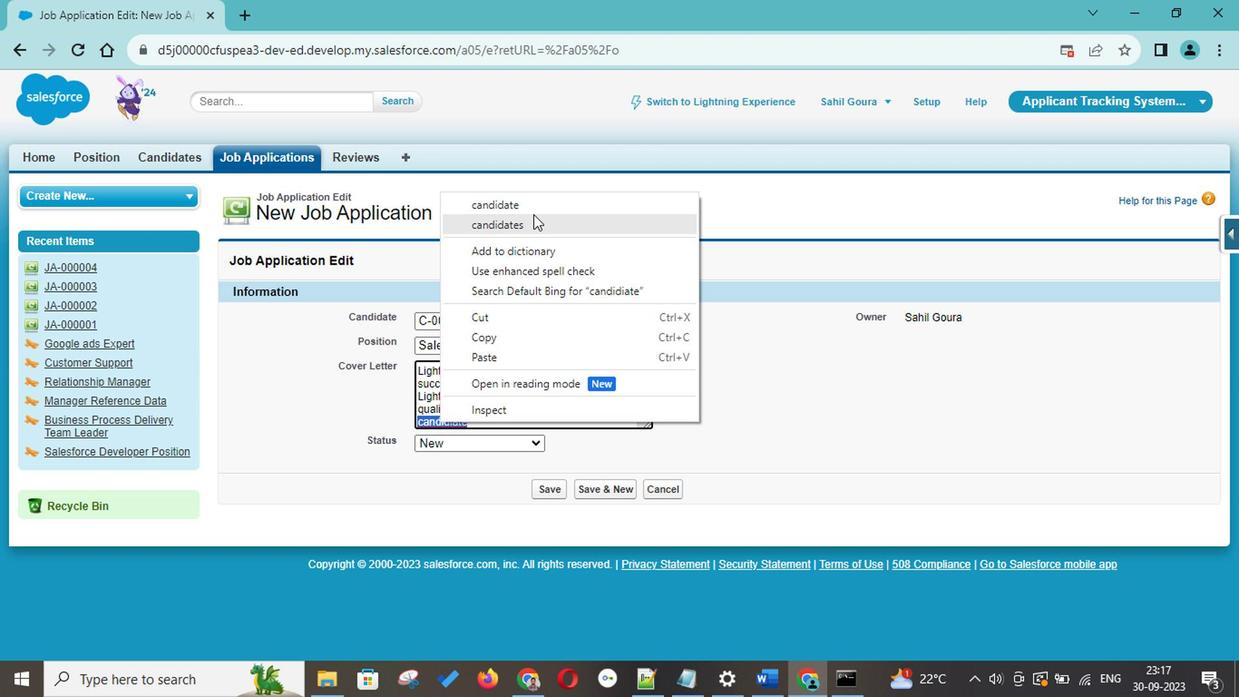 
Action: Mouse pressed left at (529, 211)
Screenshot: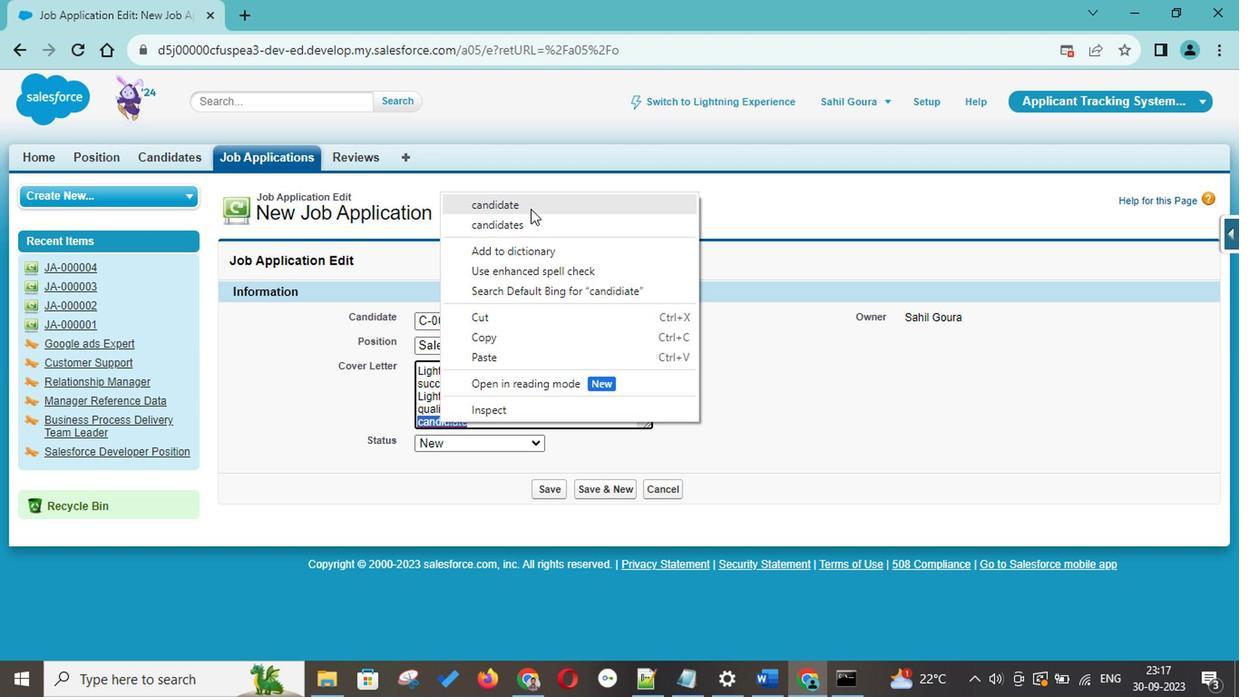 
Action: Mouse moved to (518, 433)
Screenshot: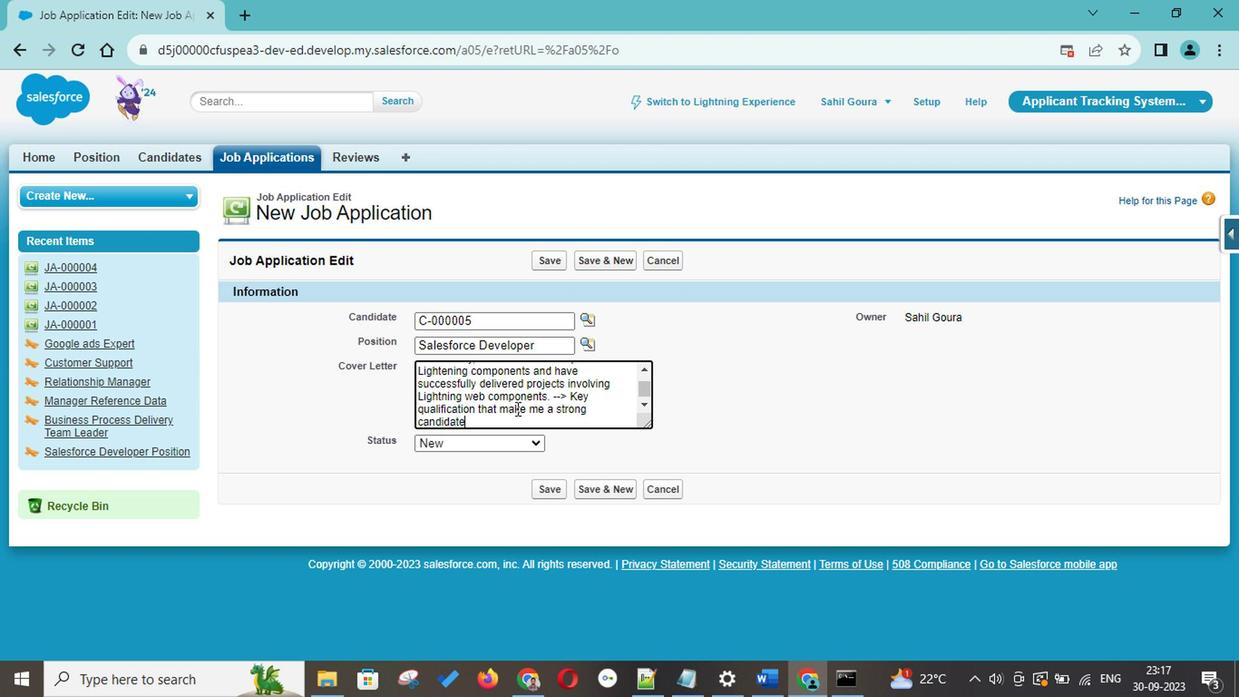 
Action: Key pressed <Key.space>for<Key.space>this<Key.space>position<Key.space>include<Key.space>-<Key.shift_r>:<Key.space><Key.shift><Key.shift><Key.shift><Key.shift><Key.shift><Key.shift><Key.shift><Key.shift><Key.shift><Key.shift><Key.shift><Key.shift><Key.shift><Key.shift><Key.shift><Key.shift>Proficiency<Key.space>in<Key.space><Key.shift>Apex<Key.space>programming<Key.space>and<Key.space><Key.shift><Key.shift>Salesforce<Key.space>declarative<Key.space>customization<Key.space><Key.backspace>.<Key.space>--<Key.shift_r>><Key.space><Key.shift><Key.shift><Key.shift><Key.shift>Extensive<Key.space>experience<Key.space>in<Key.space>designing<Key.space>and<Key.space>optimii<Key.backspace>zing<Key.space>data<Key.space><Key.space><Key.backspace>d<Key.backspace>modet<Key.backspace>ls<Key.space>within<Key.space><Key.shift>Salesforce.<Key.space>--<Key.shift_r>><Key.space><Key.shift><Key.shift><Key.shift><Key.shift><Key.shift><Key.shift><Key.shift><Key.shift><Key.shift><Key.shift><Key.shift><Key.shift><Key.shift><Key.shift><Key.shift><Key.shift><Key.shift><Key.shift><Key.shift>Strong<Key.space>problem-<Key.shift>solving<Key.space>abilities<Key.space>and<Key.space>a<Key.space>track<Key.space>record<Key.space>of<Key.space>delibv<Key.backspace>ver<Key.backspace><Key.backspace><Key.backspace><Key.backspace>vering<Key.space>hih<Key.backspace>gh-quality<Key.space>solutions<Key.space>on<Key.space>time<Key.space>and<Key.space>within<Key.space>budget.<Key.space>--<Key.shift_r>><Key.space><Key.shift><Key.shift><Key.shift><Key.shift><Key.shift><Key.shift><Key.shift><Key.shift><Key.shift>Excellent<Key.space>collaboration<Key.space>skills,<Key.space>enabling<Key.space>me<Key.space>to<Key.space>work<Key.space>effetively<Key.space>
Screenshot: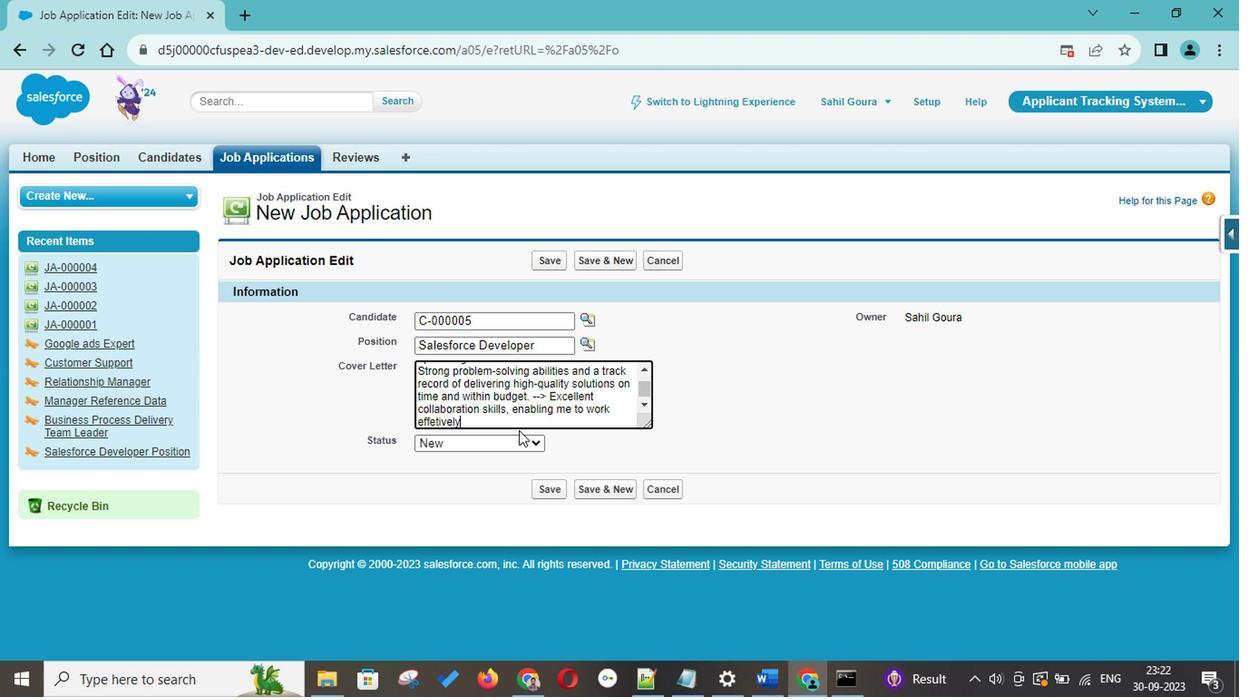 
Action: Mouse moved to (440, 426)
Screenshot: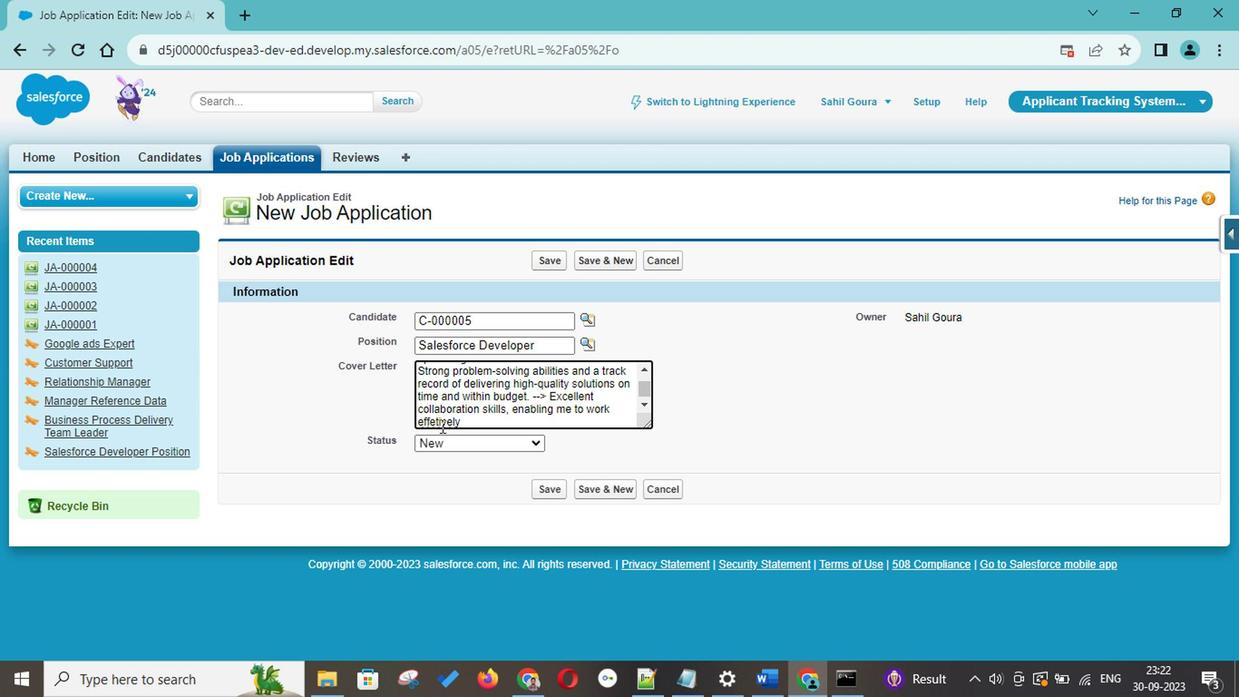 
Action: Mouse pressed right at (440, 426)
Screenshot: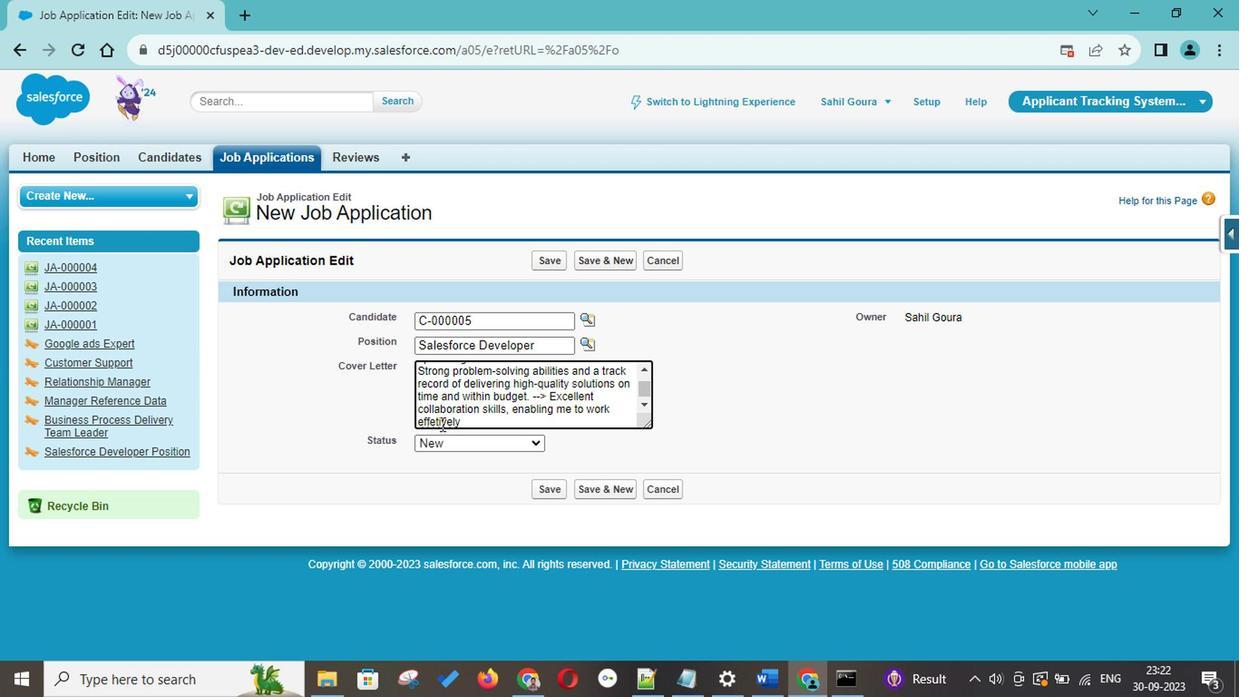 
Action: Mouse moved to (524, 227)
Screenshot: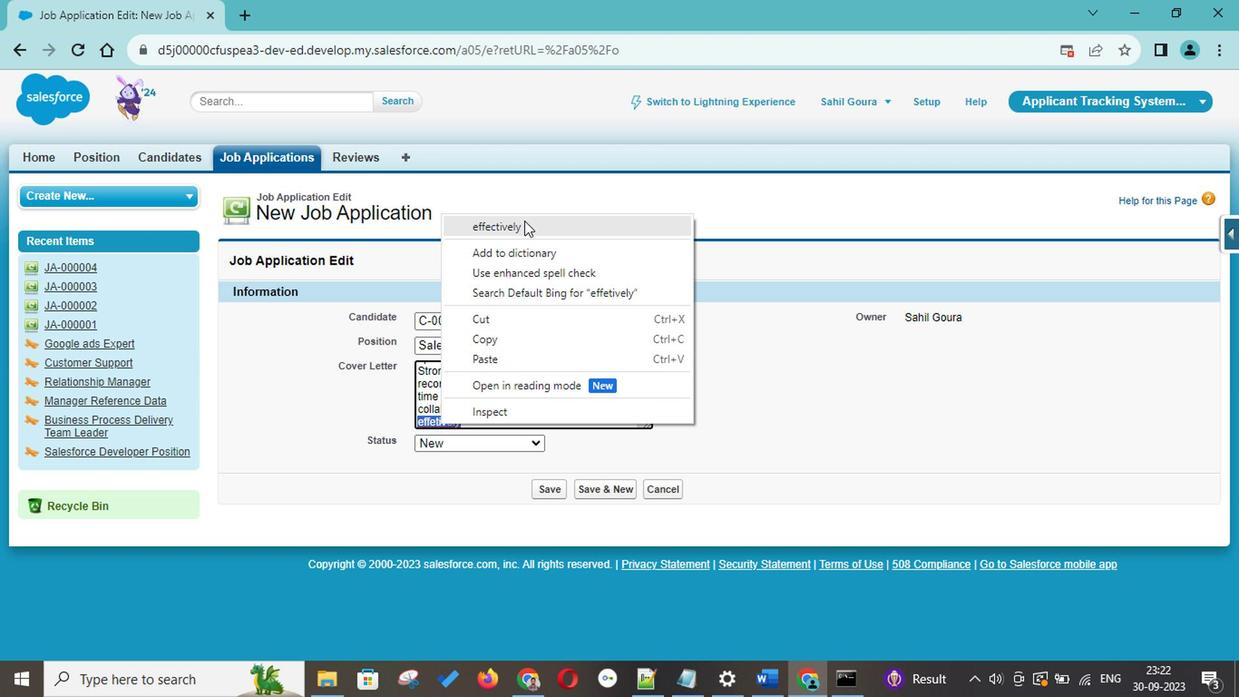 
Action: Mouse pressed left at (524, 227)
Screenshot: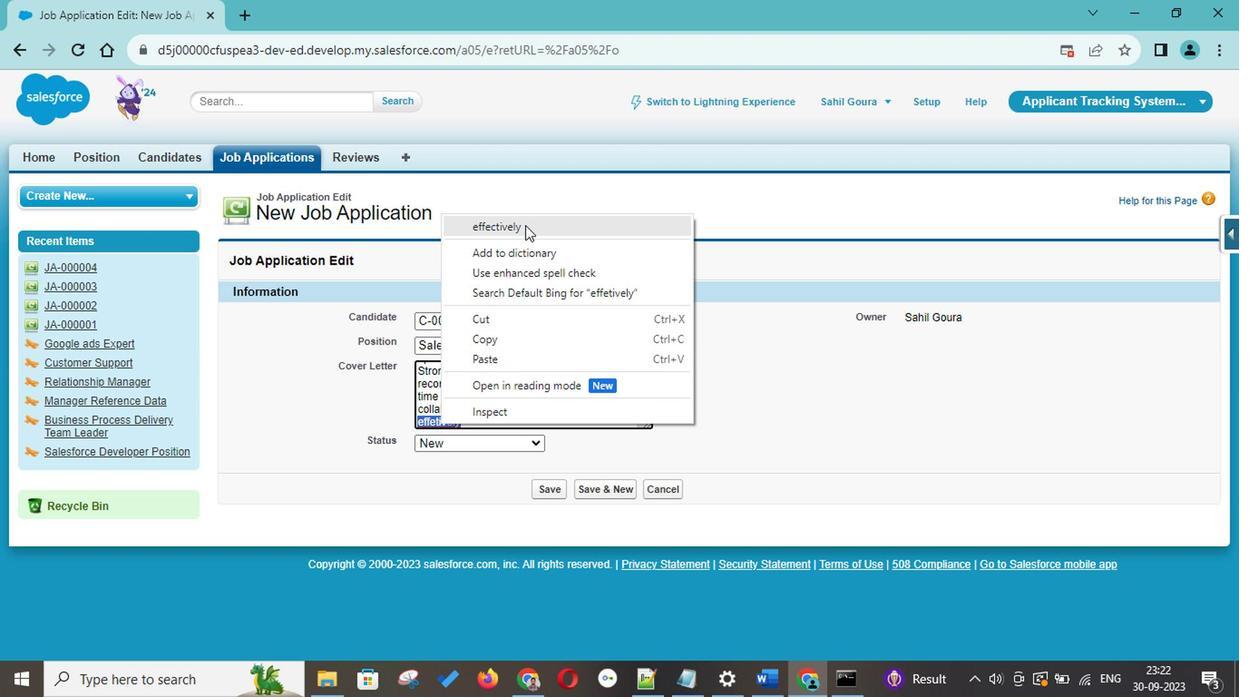 
Action: Key pressed <Key.space>with<Key.space>cross-functional<Key.space>teams<Key.space>and<Key.space>stakeholders<Key.space>to<Key.space>understn<Key.backspace>and<Key.space>their<Key.space>eequire<Key.backspace><Key.backspace><Key.backspace><Key.backspace><Key.backspace><Key.backspace><Key.backspace>requirements<Key.space>and<Key.space>deliver<Key.space>solutions<Key.space>that<Key.space>meet<Key.space>their<Key.space>needs.<Key.space>--<Key.shift_r>><Key.space><Key.shift><Key.shift><Key.shift><Key.shift><Key.shift>I<Key.space><Key.shift>I<Key.space>am<Key.space><Key.backspace><Key.backspace><Key.backspace><Key.backspace><Key.backspace>am<Key.space>particularly<Key.space>dre<Key.backspace>awn<Key.space><Key.space>to<Key.space>the<Key.space><Key.shift>Company<Key.space>because<Key.space>of<Key.space>the<Key.space><Key.backspace><Key.backspace><Key.backspace><Key.backspace>its<Key.space>reputation<Key.space>for<Key.space>innovation<Key.space>and<Key.space>commitment<Key.space>to<Key.space>delivering<Key.space>exceptional<Key.space>customer<Key.space>experience<Key.space><Key.backspace>s<Key.space>through<Key.space><Key.shift><Key.shift><Key.shift><Key.shift><Key.shift><Key.shift><Key.shift>Salesforce<Key.space>solutions.<Key.space>--<Key.shift_r>><Key.space><Key.shift>i<Key.space>am<Key.space>eager<Key.space>to<Key.space>contribute<Key.space>your<Key.space>team<Key.space>team<Key.backspace><Key.backspace><Key.backspace><Key.backspace><Key.backspace>'s<Key.space>success<Key.space>
Screenshot: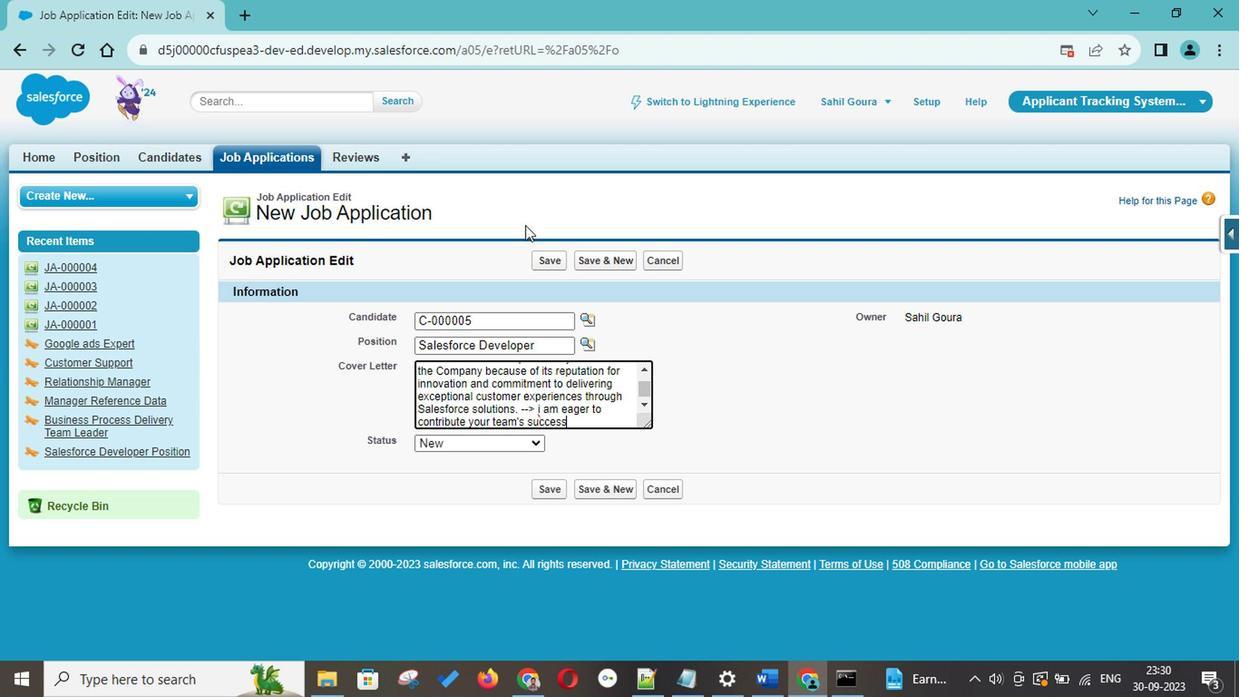 
Action: Mouse moved to (536, 240)
Screenshot: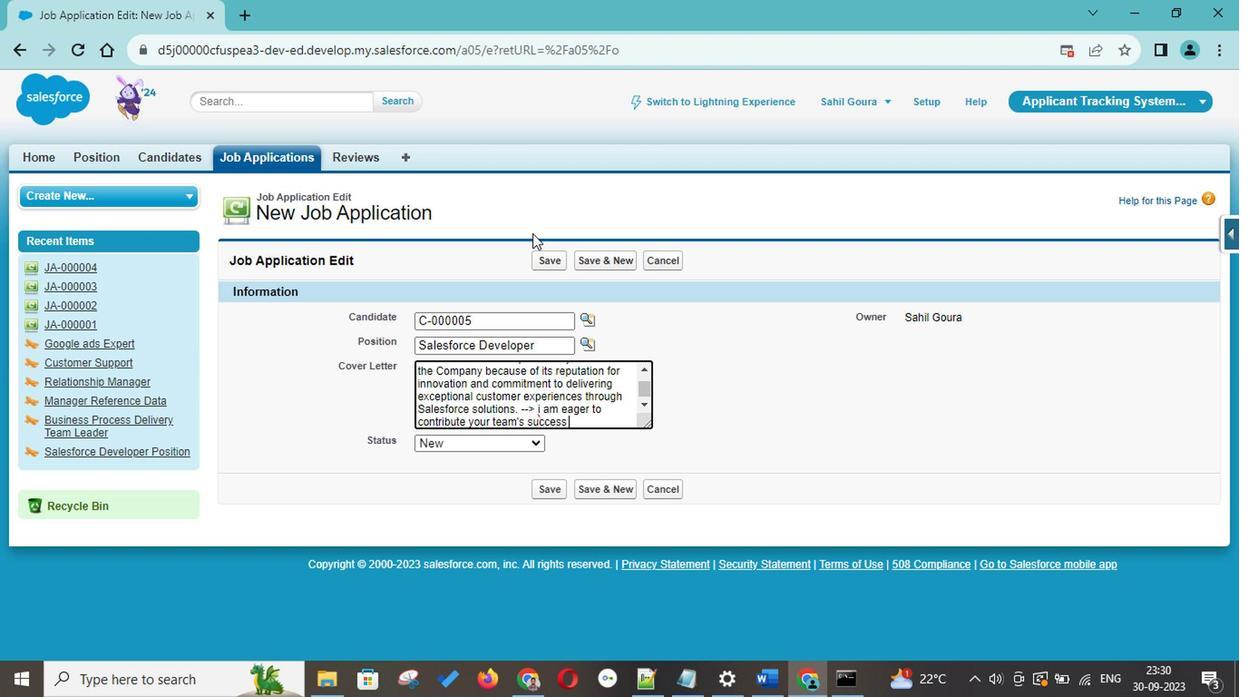 
Action: Key pressed and<Key.space>be<Key.space>parts<Key.backspace>'s<Key.space><Key.backspace><Key.backspace><Key.backspace><Key.space>of<Key.space>an<Key.space>organization<Key.space>tht<Key.backspace>at<Key.space>values<Key.space>technical<Key.space>excellence<Key.space>and<Key.space>innovation.<Key.space>--<Key.shift_r><Key.shift_r><Key.shift_r><Key.shift_r><Key.shift_r><Key.shift_r><Key.shift_r>><Key.backspace><Key.backspace><Key.backspace><Key.backspace>
Screenshot: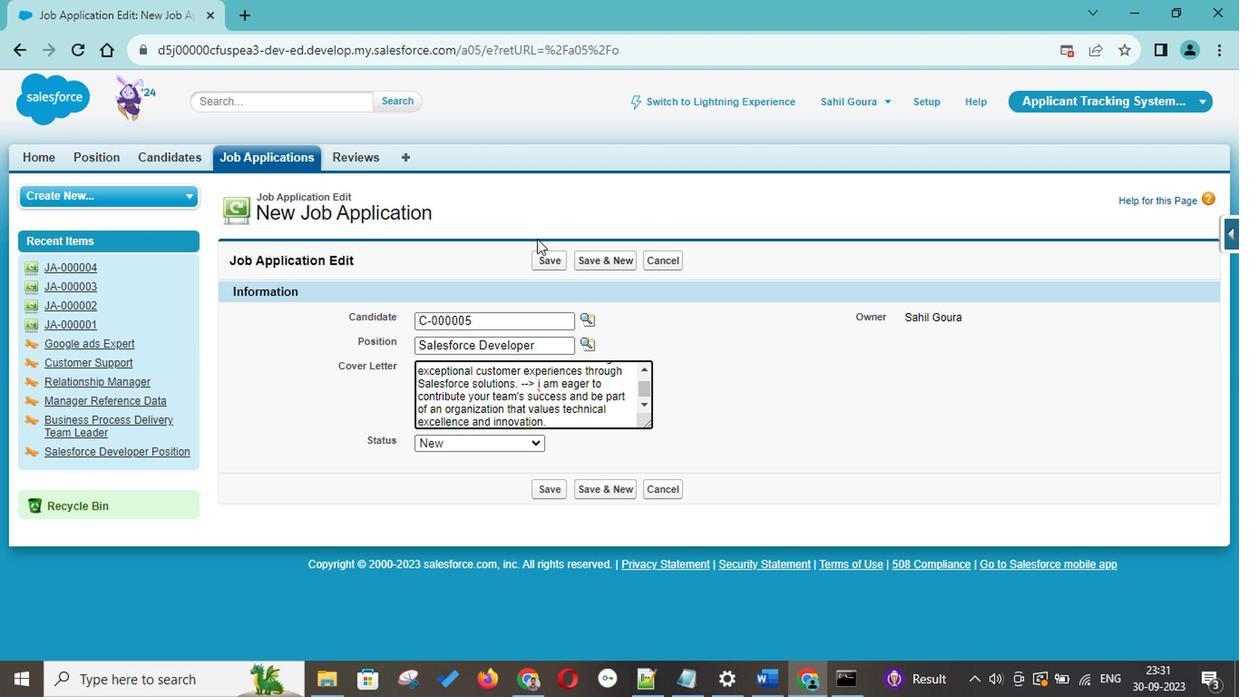
Action: Mouse moved to (598, 491)
Screenshot: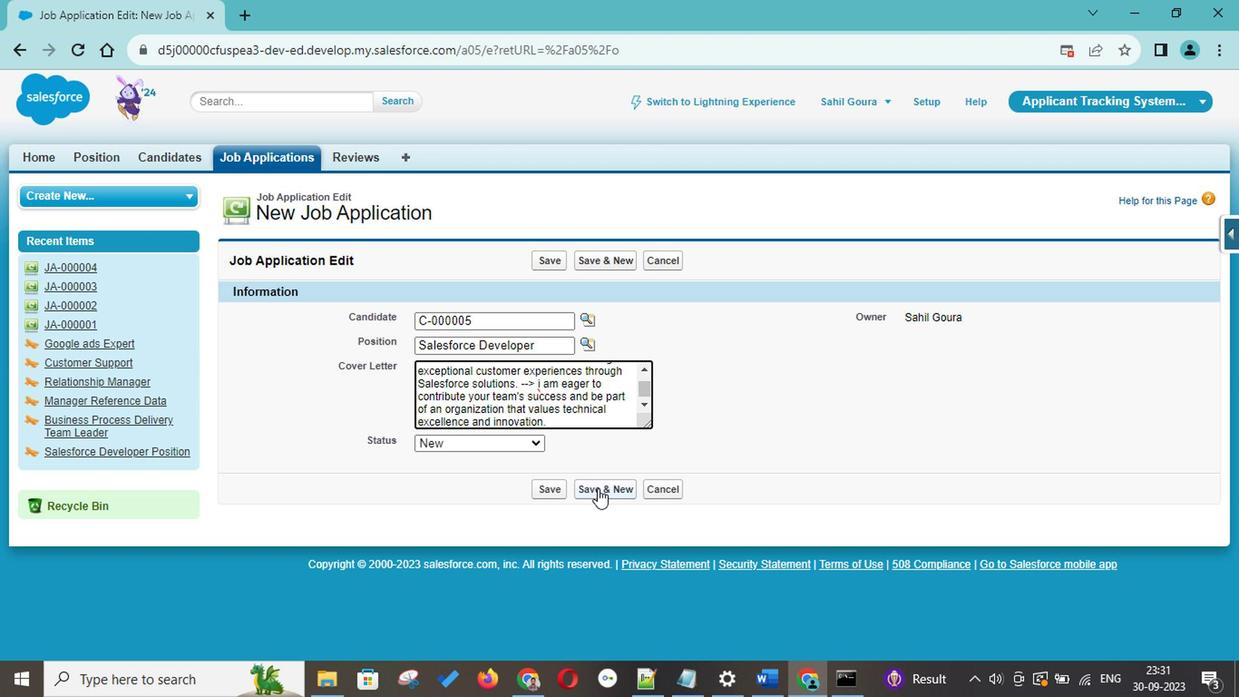 
Action: Mouse pressed left at (598, 491)
Screenshot: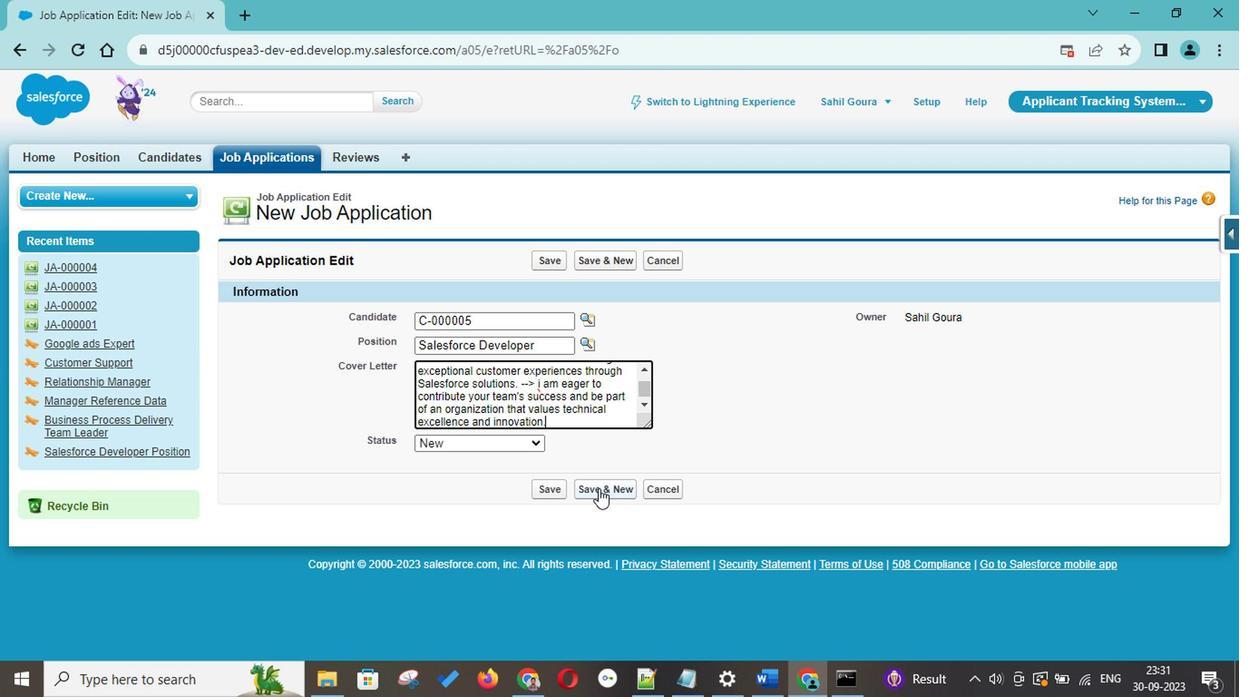 
Action: Mouse moved to (586, 365)
Screenshot: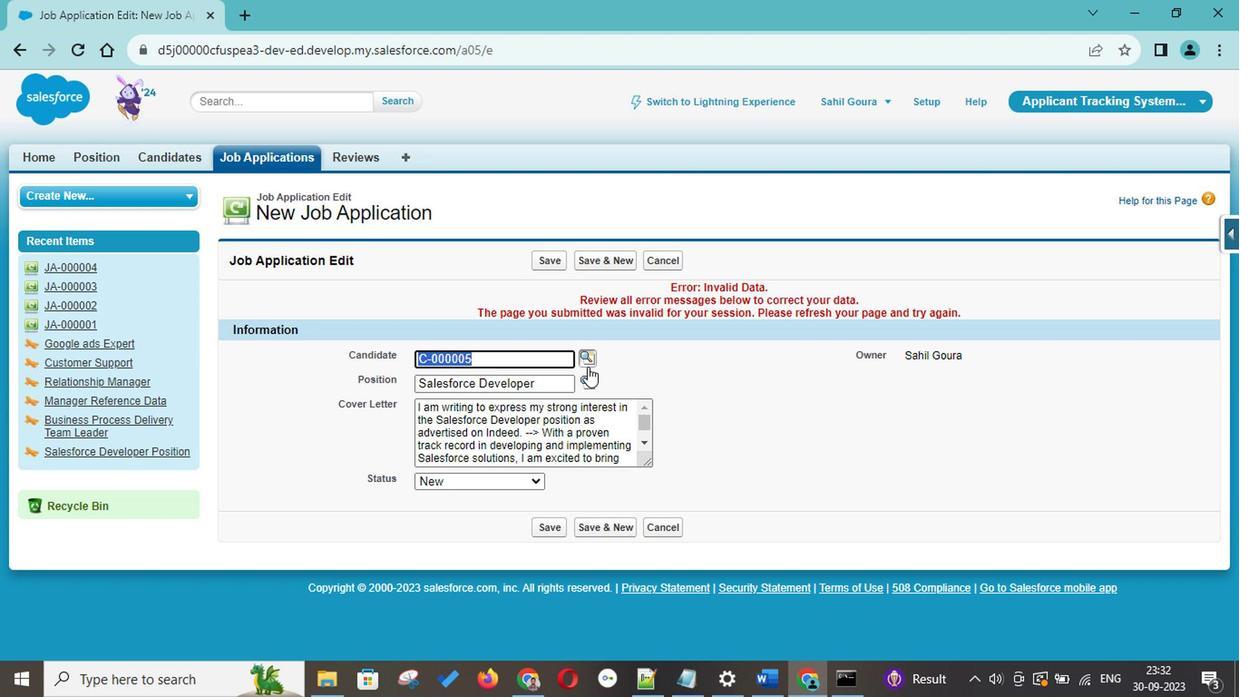 
Action: Mouse pressed left at (586, 365)
Screenshot: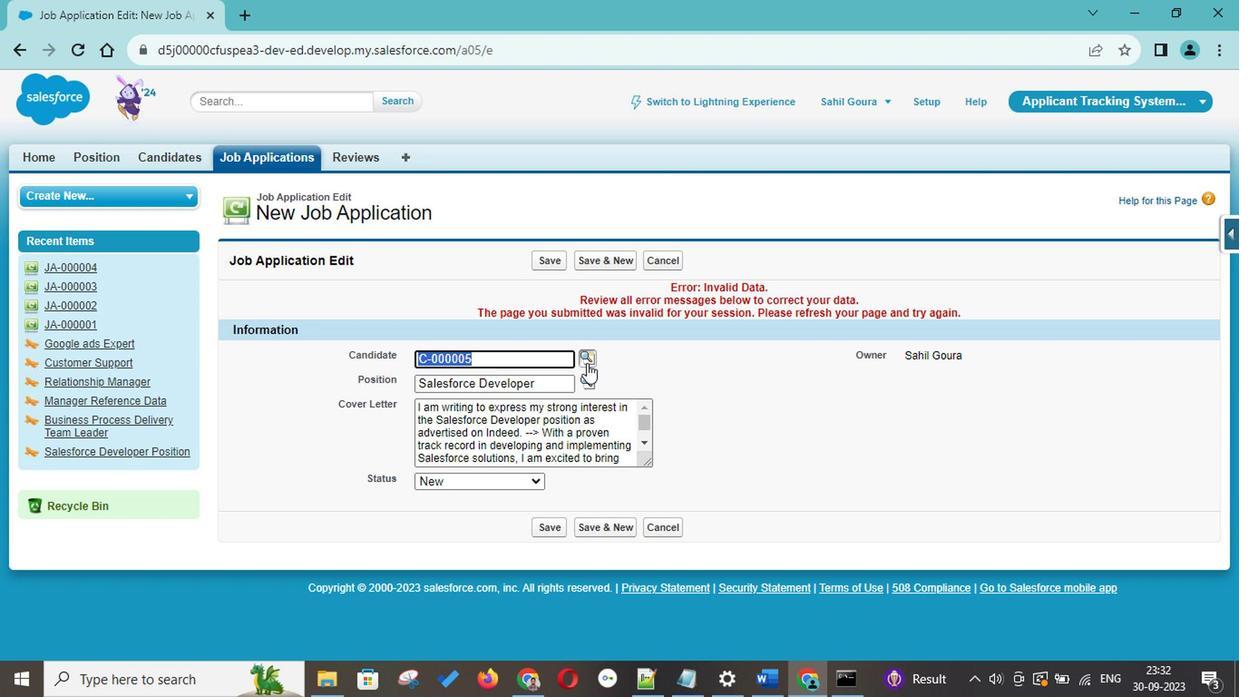 
Action: Mouse moved to (446, 268)
Screenshot: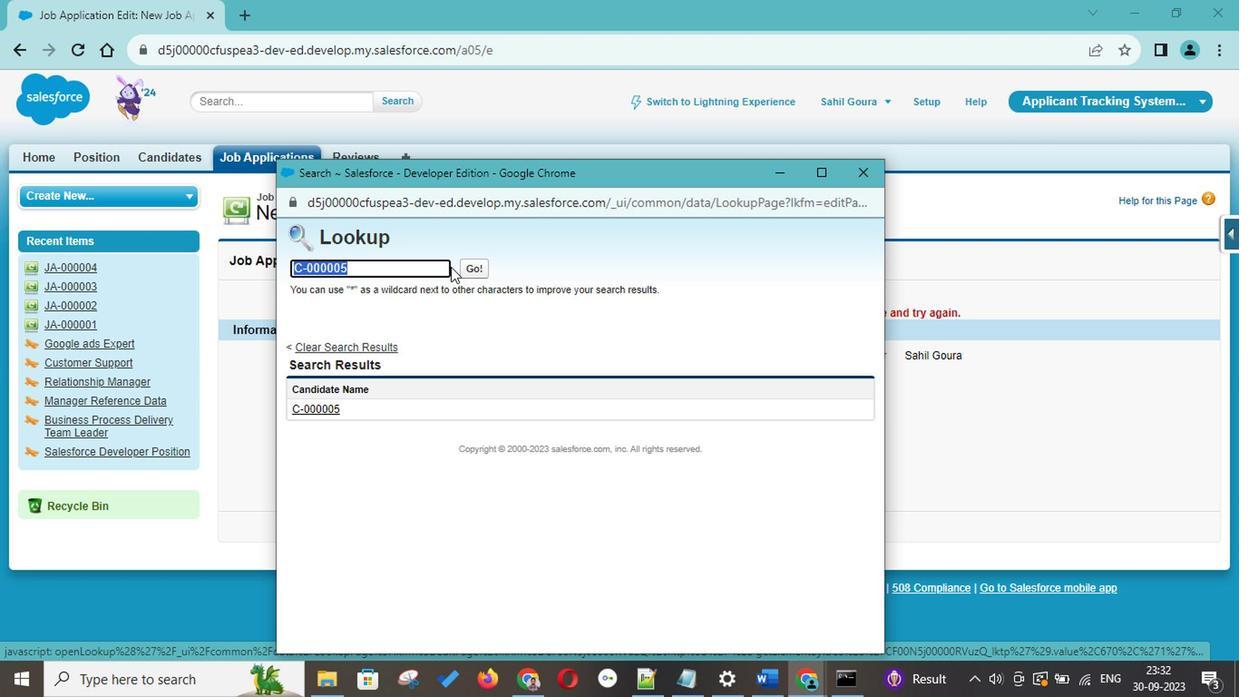 
Action: Key pressed <Key.backspace>
Screenshot: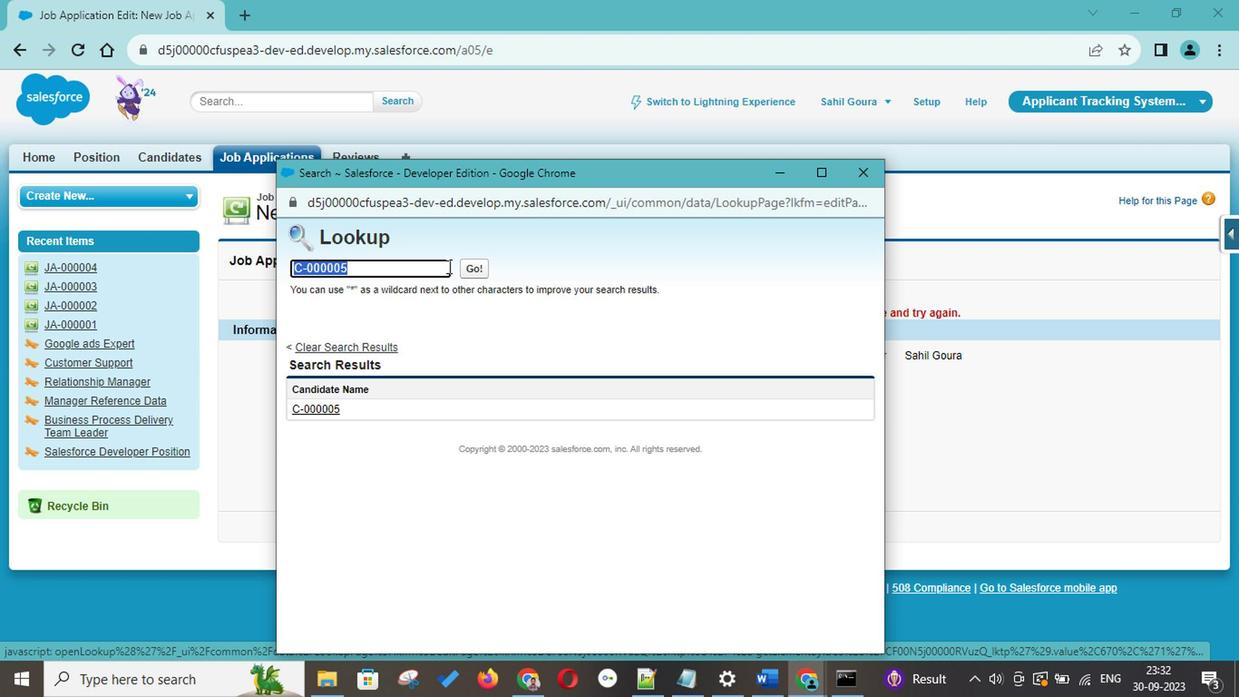 
Action: Mouse moved to (475, 274)
Screenshot: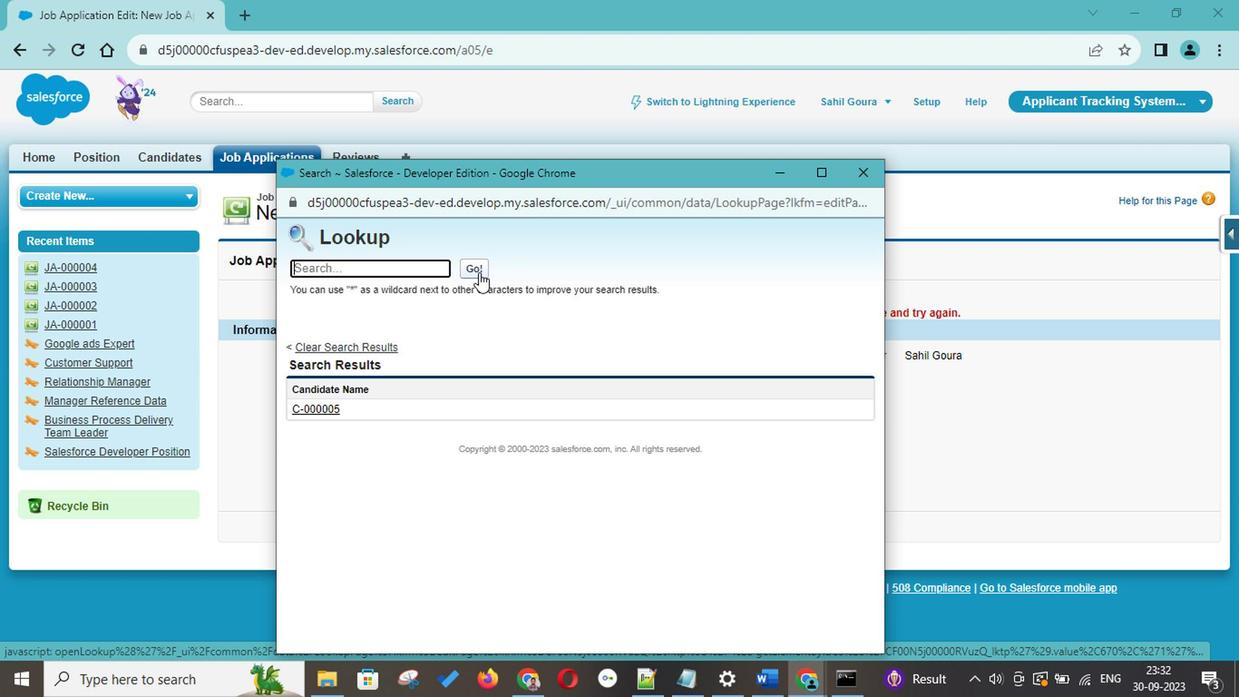 
Action: Mouse pressed left at (475, 274)
Screenshot: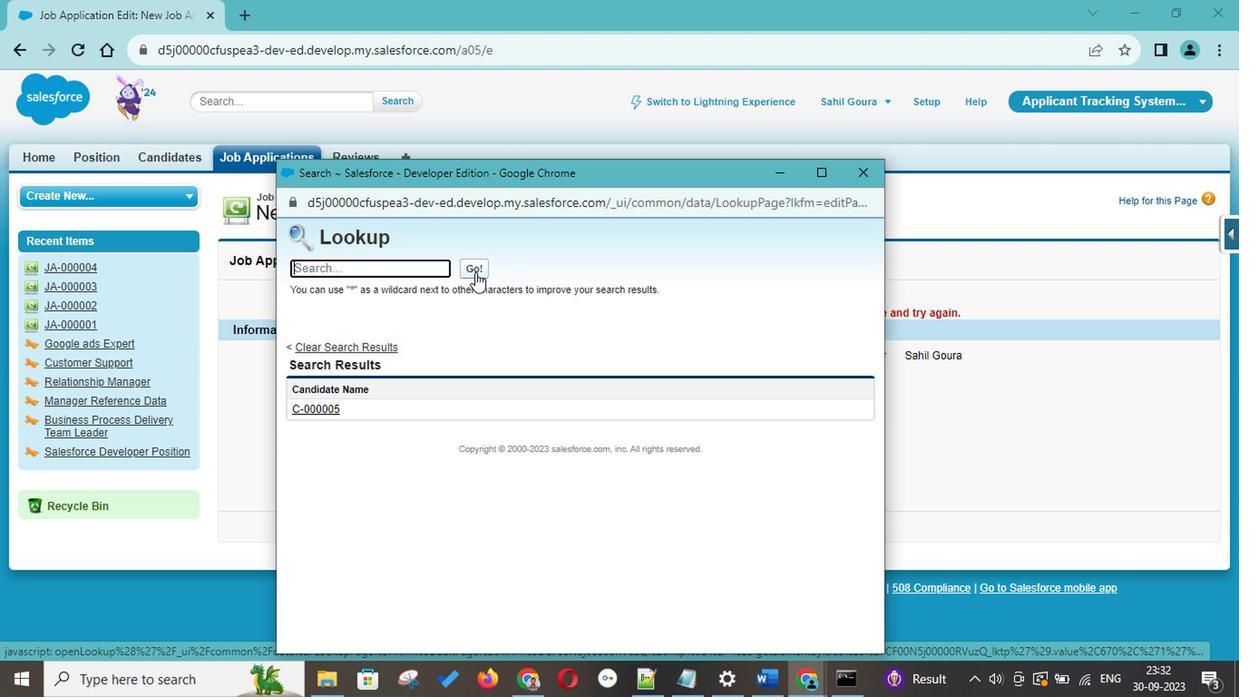 
Action: Mouse moved to (332, 507)
Screenshot: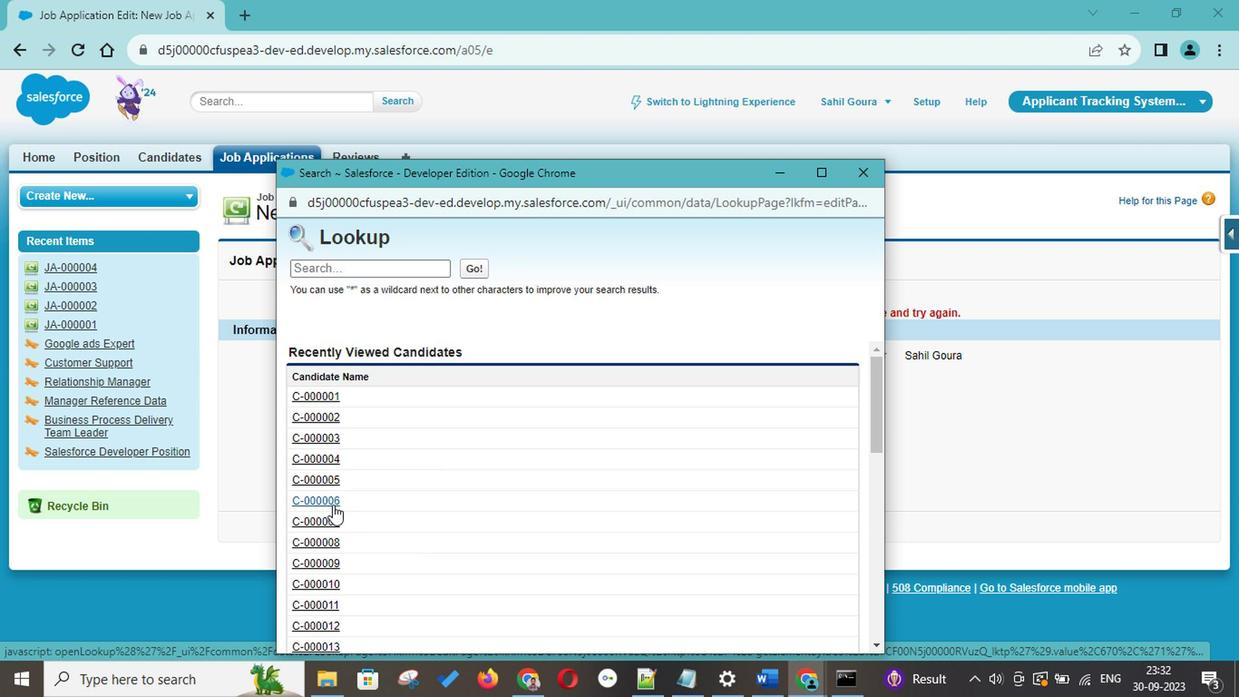 
Action: Mouse pressed left at (332, 507)
Screenshot: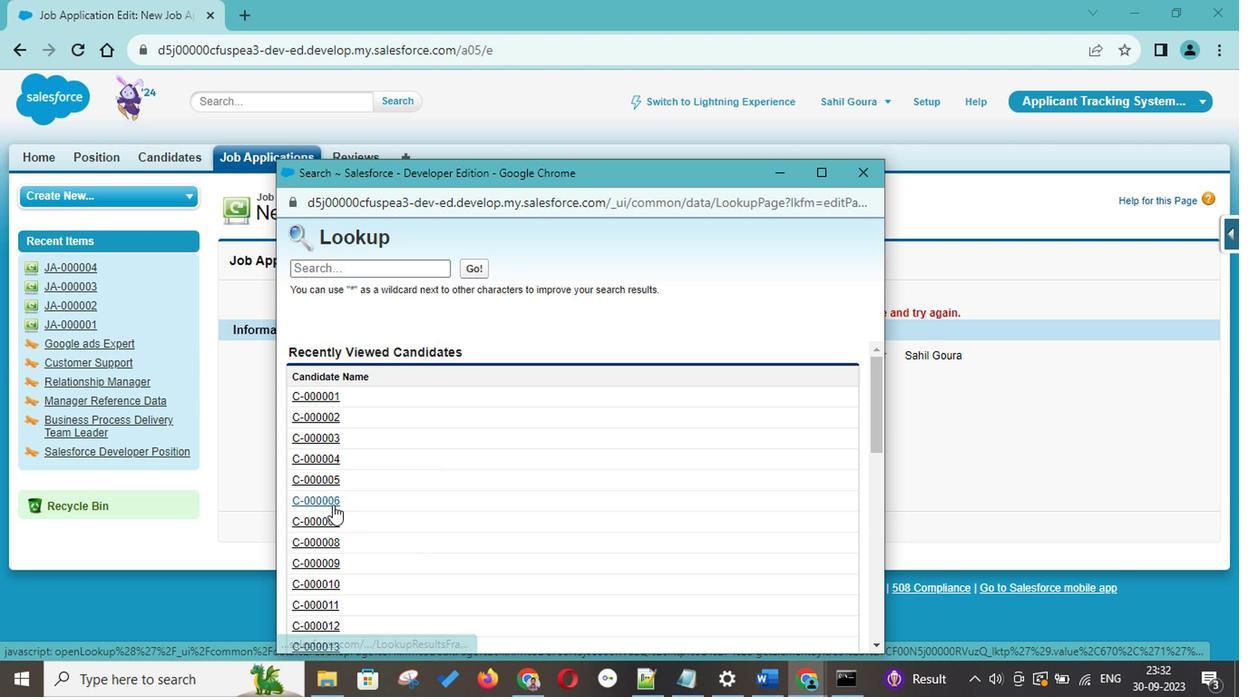 
Action: Mouse moved to (608, 529)
Screenshot: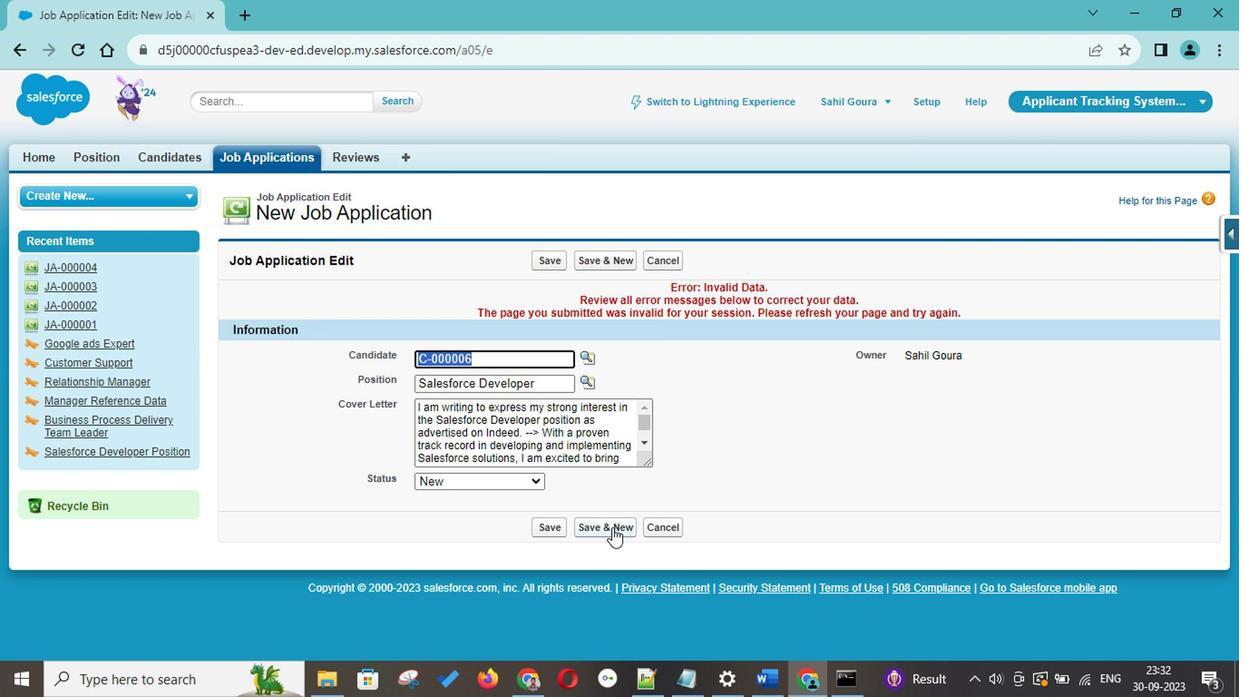
Action: Mouse pressed left at (608, 529)
Screenshot: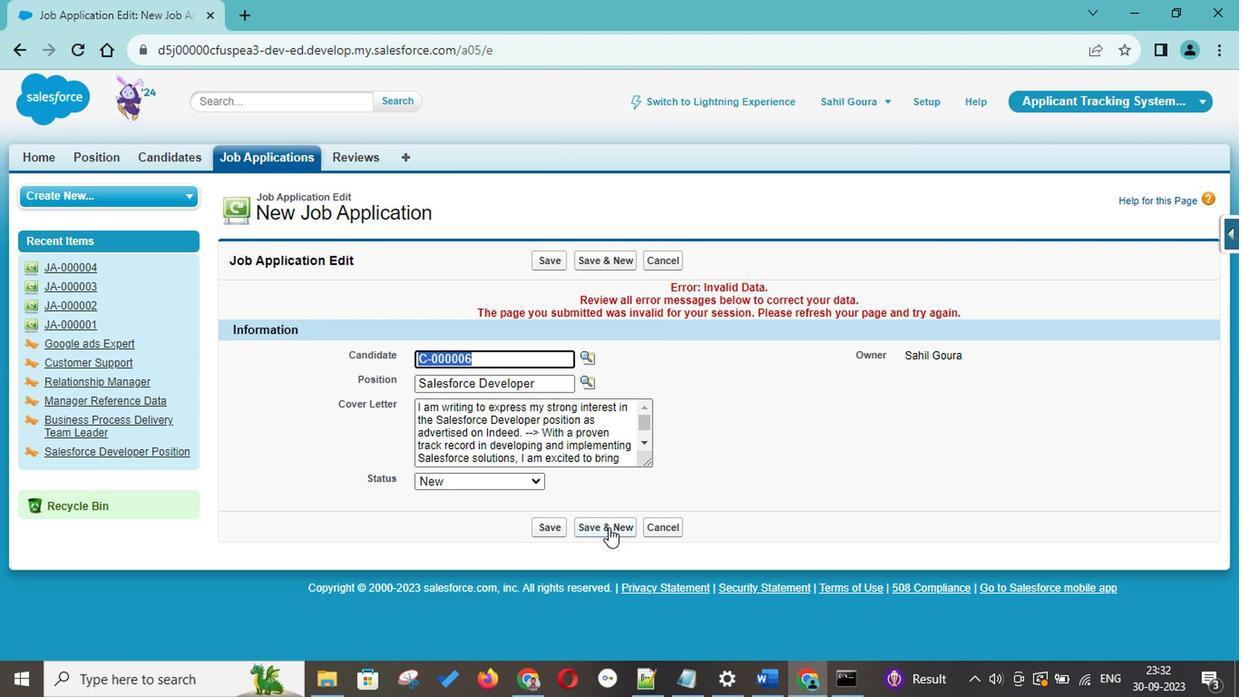 
Action: Mouse moved to (582, 364)
Screenshot: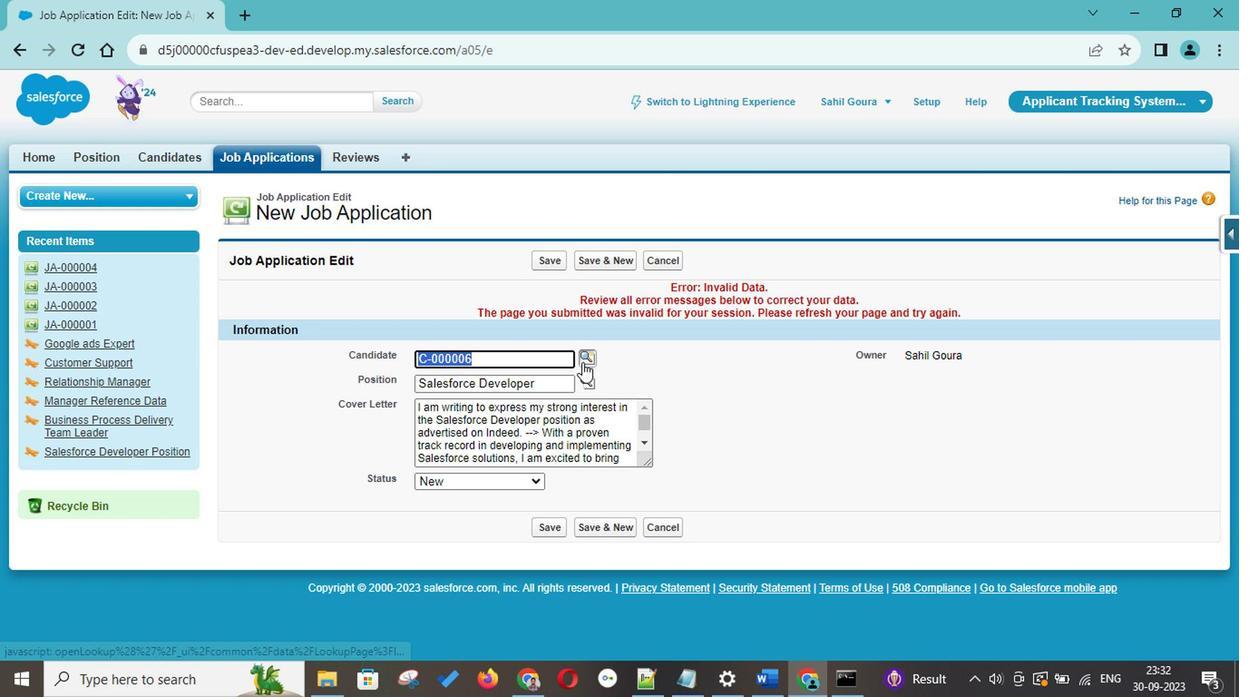 
Action: Mouse pressed left at (582, 364)
Screenshot: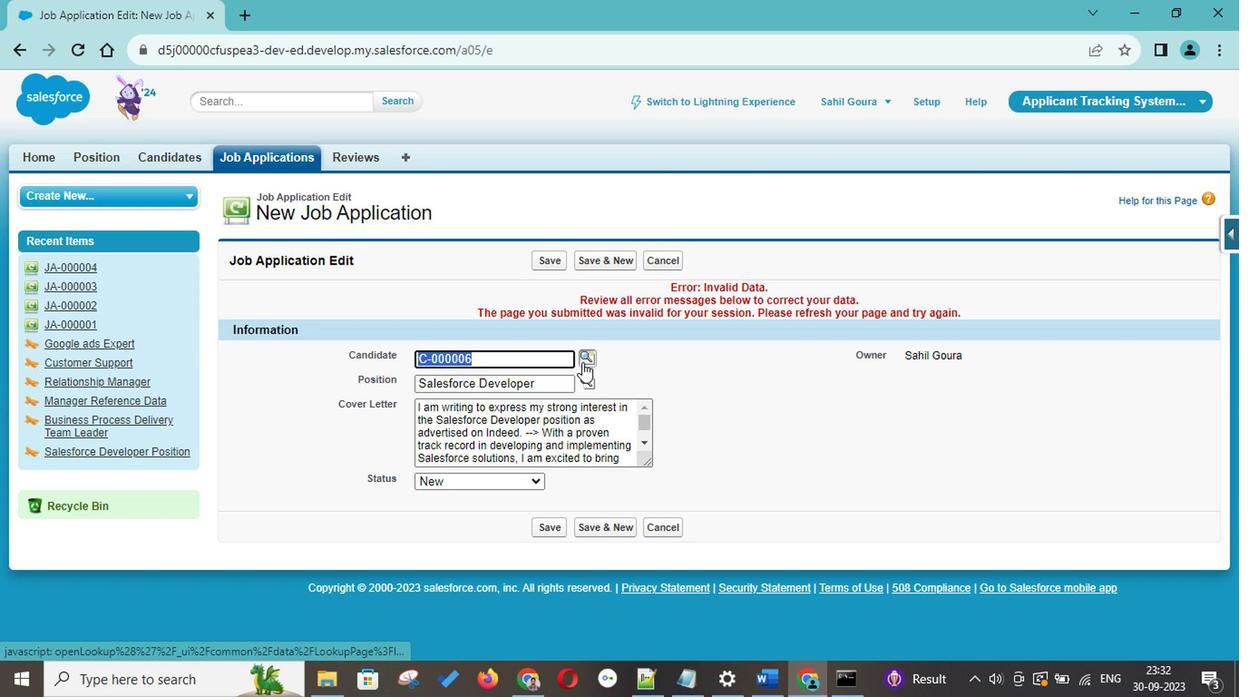 
Action: Mouse moved to (318, 407)
Screenshot: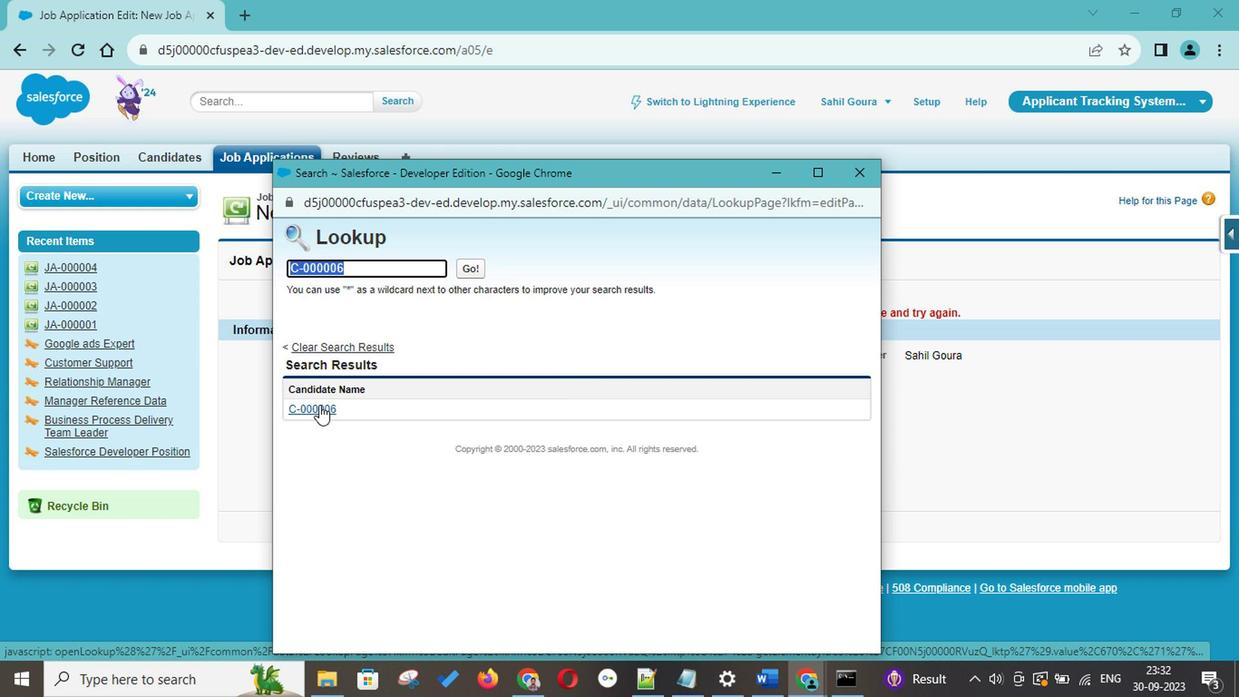
Action: Mouse pressed left at (318, 407)
Screenshot: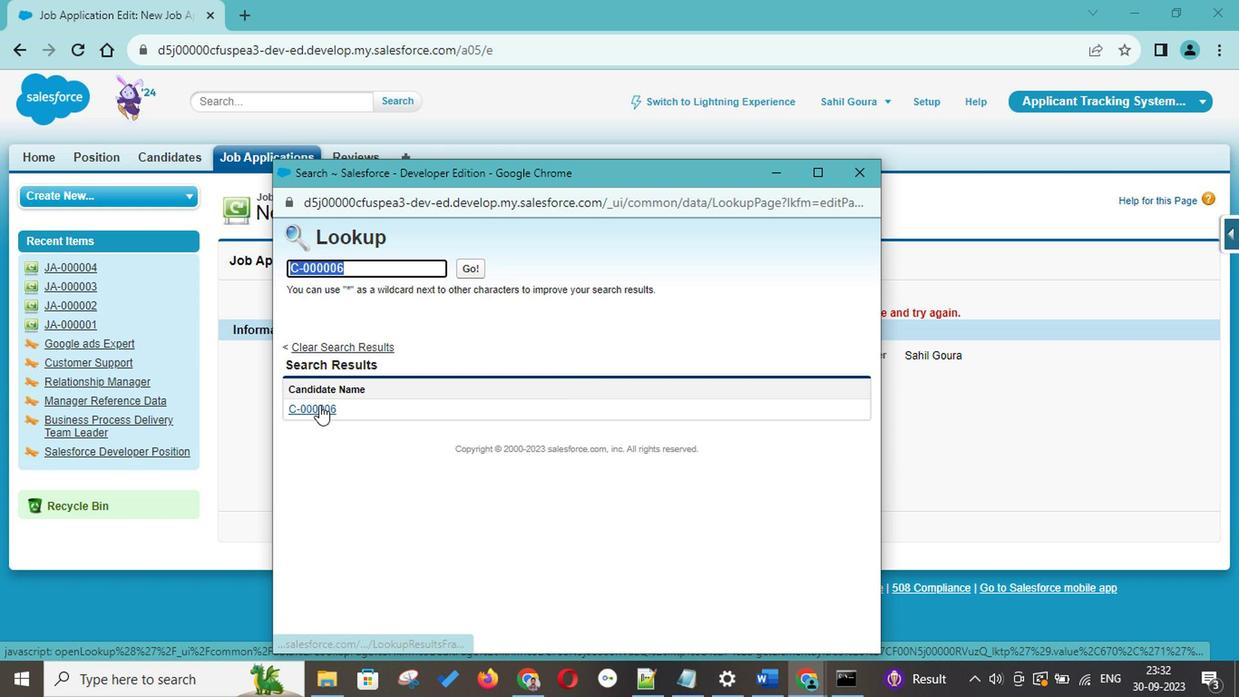 
Action: Mouse moved to (605, 528)
Screenshot: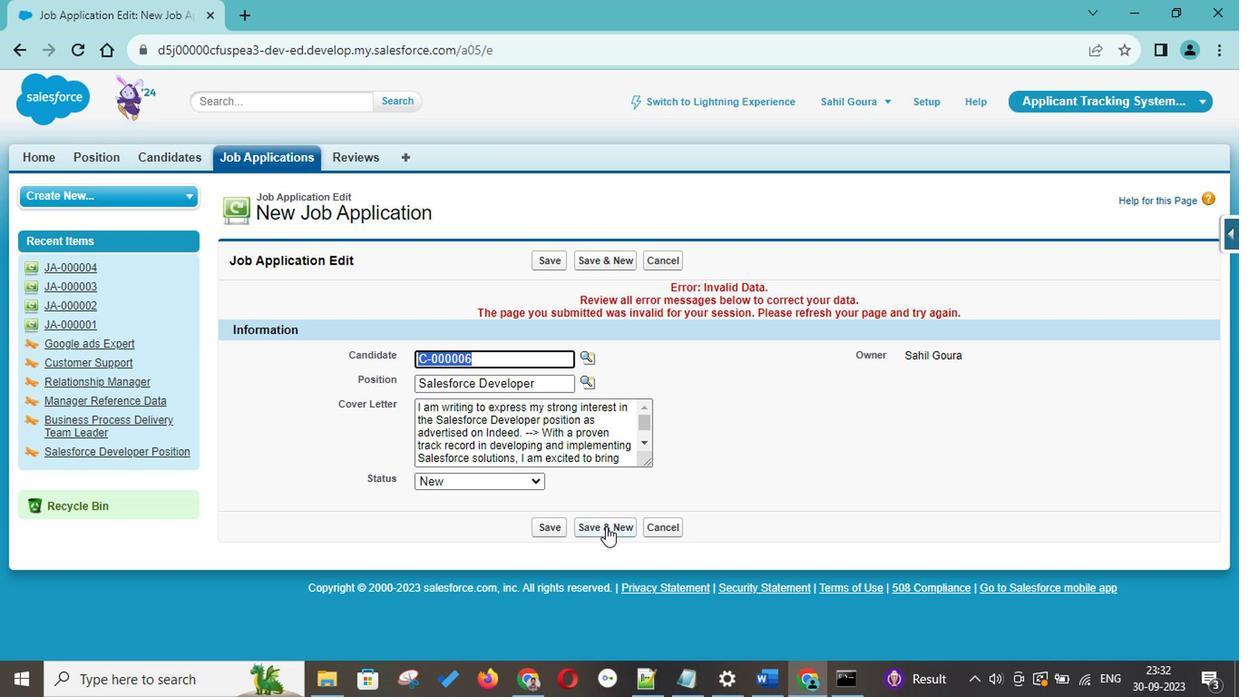 
Action: Mouse pressed left at (605, 528)
Screenshot: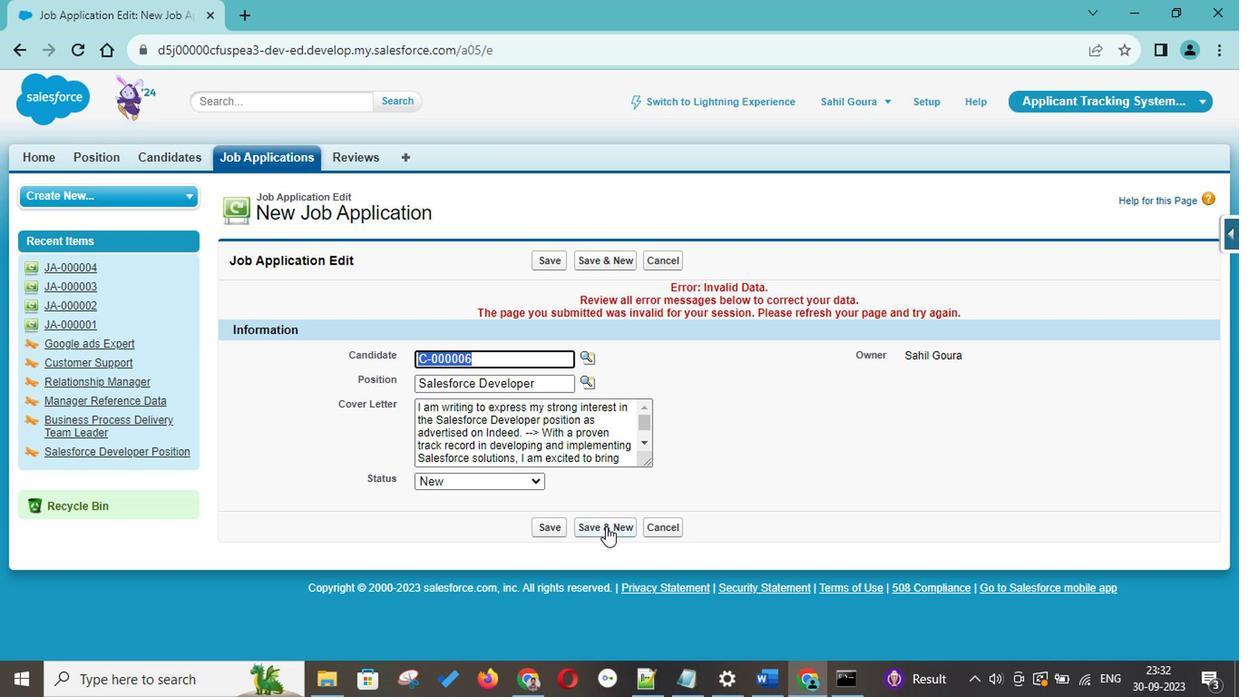 
